 Task: Look for space in Boudouaou, Algeria from 12th  August, 2023 to 15th August, 2023 for 3 adults in price range Rs.12000 to Rs.16000. Place can be entire place with 2 bedrooms having 3 beds and 1 bathroom. Property type can be house, flat, hotel. Amenities needed are: washing machine. Booking option can be shelf check-in. Required host language is .
Action: Mouse moved to (504, 108)
Screenshot: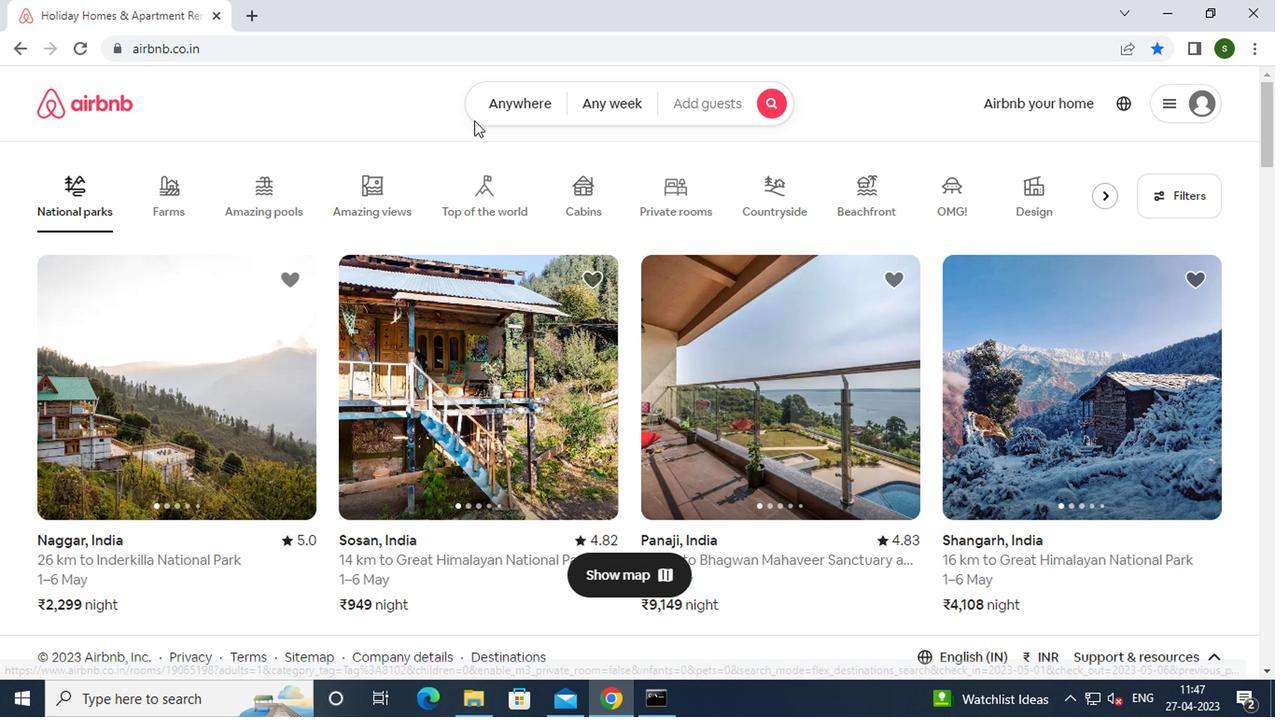 
Action: Mouse pressed left at (504, 108)
Screenshot: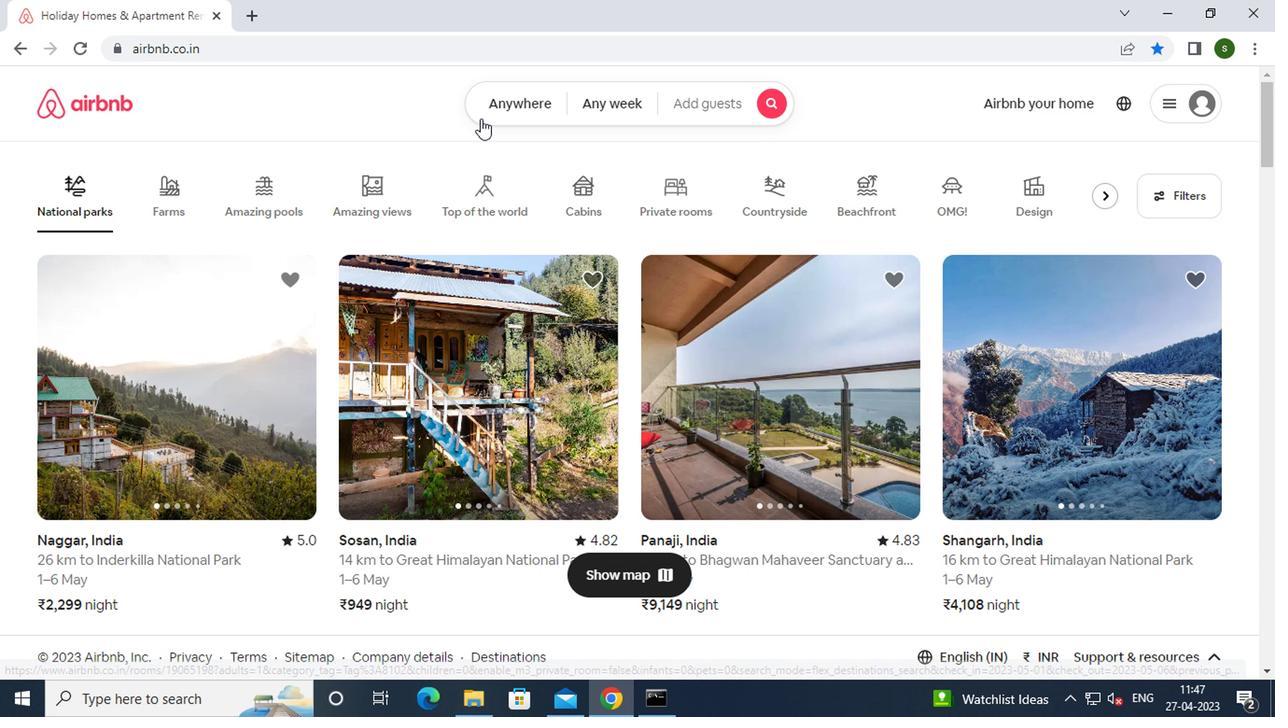 
Action: Mouse moved to (349, 182)
Screenshot: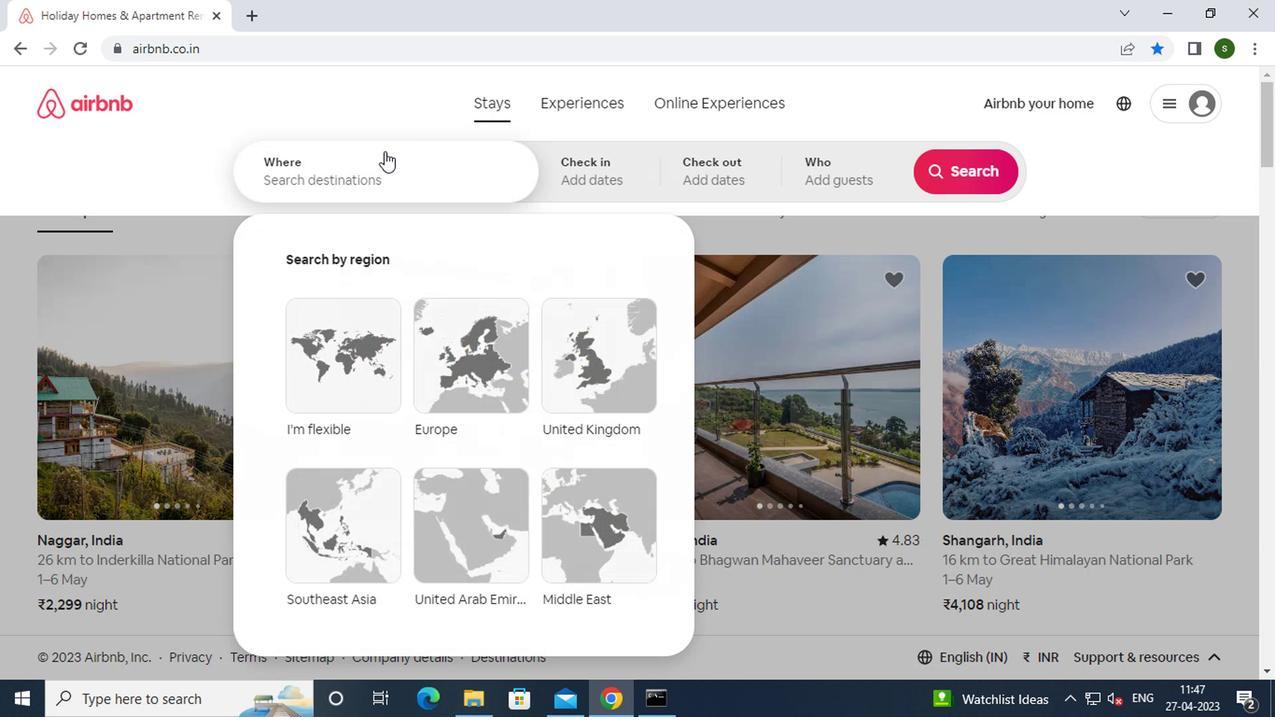 
Action: Mouse pressed left at (349, 182)
Screenshot: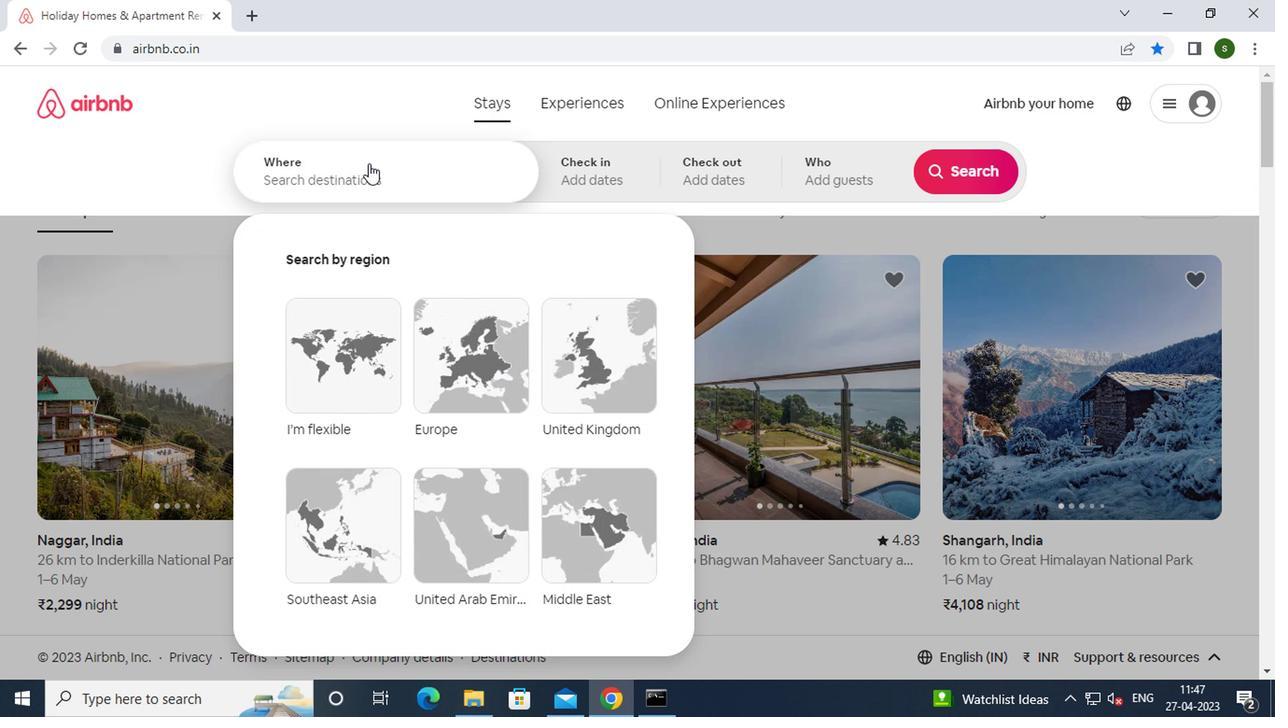 
Action: Key pressed b<Key.caps_lock>oudouaou,<Key.space><Key.caps_lock>a<Key.caps_lock>lgeria<Key.enter>
Screenshot: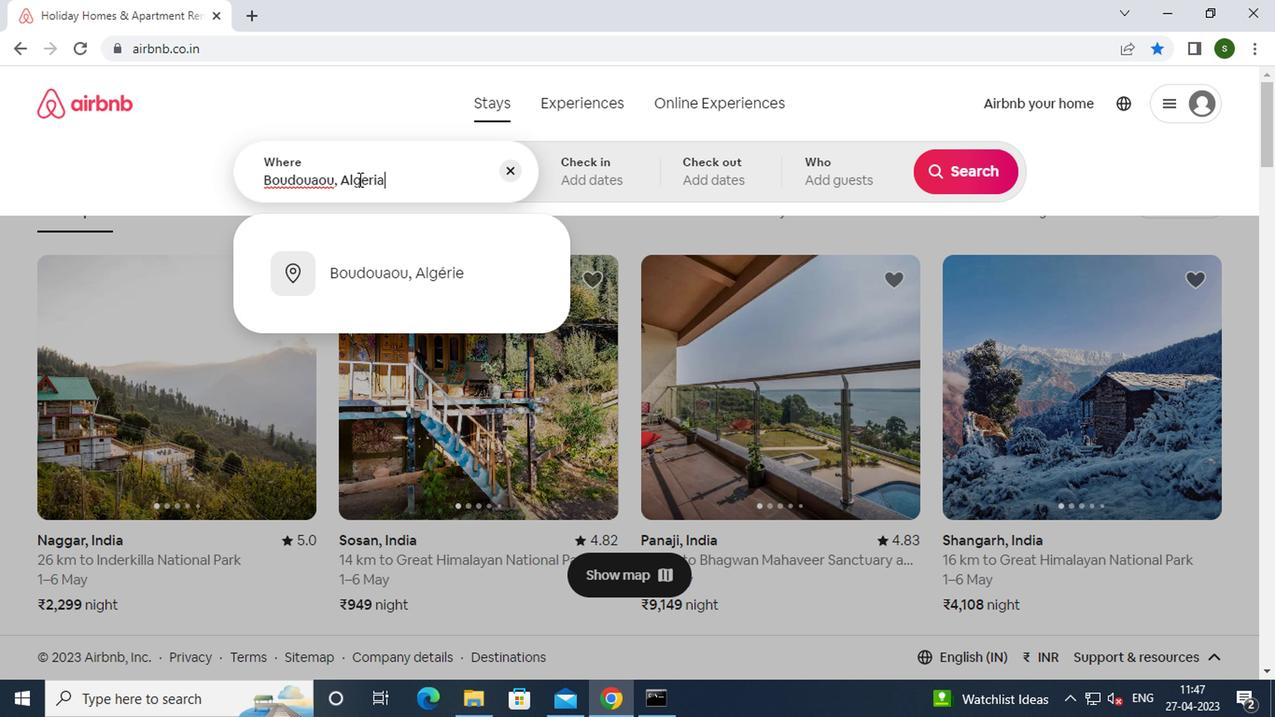 
Action: Mouse moved to (970, 331)
Screenshot: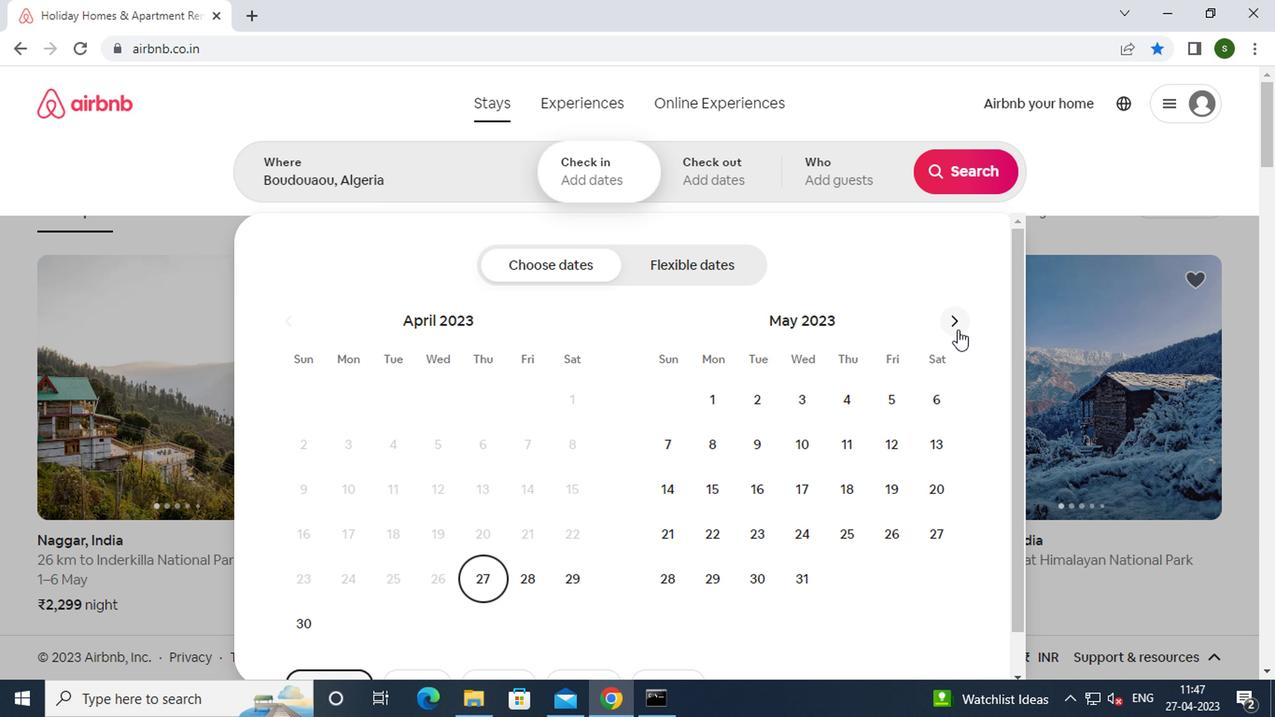 
Action: Mouse pressed left at (970, 331)
Screenshot: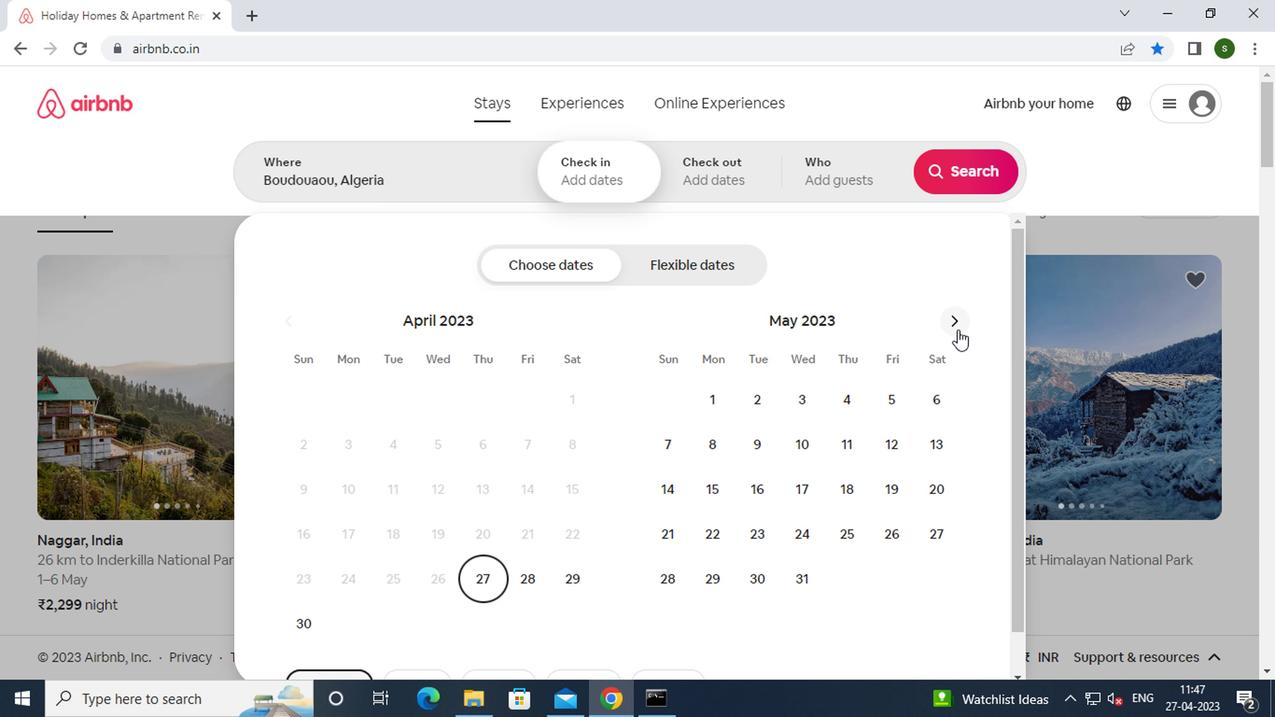 
Action: Mouse pressed left at (970, 331)
Screenshot: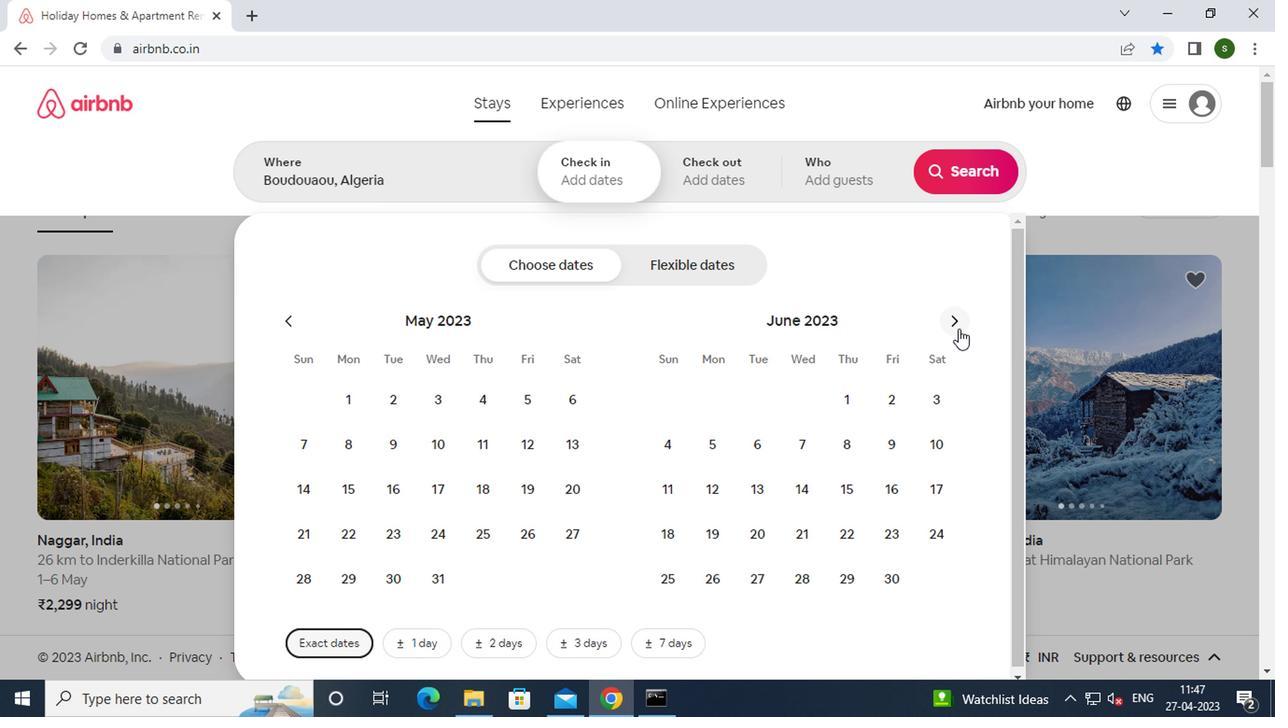 
Action: Mouse pressed left at (970, 331)
Screenshot: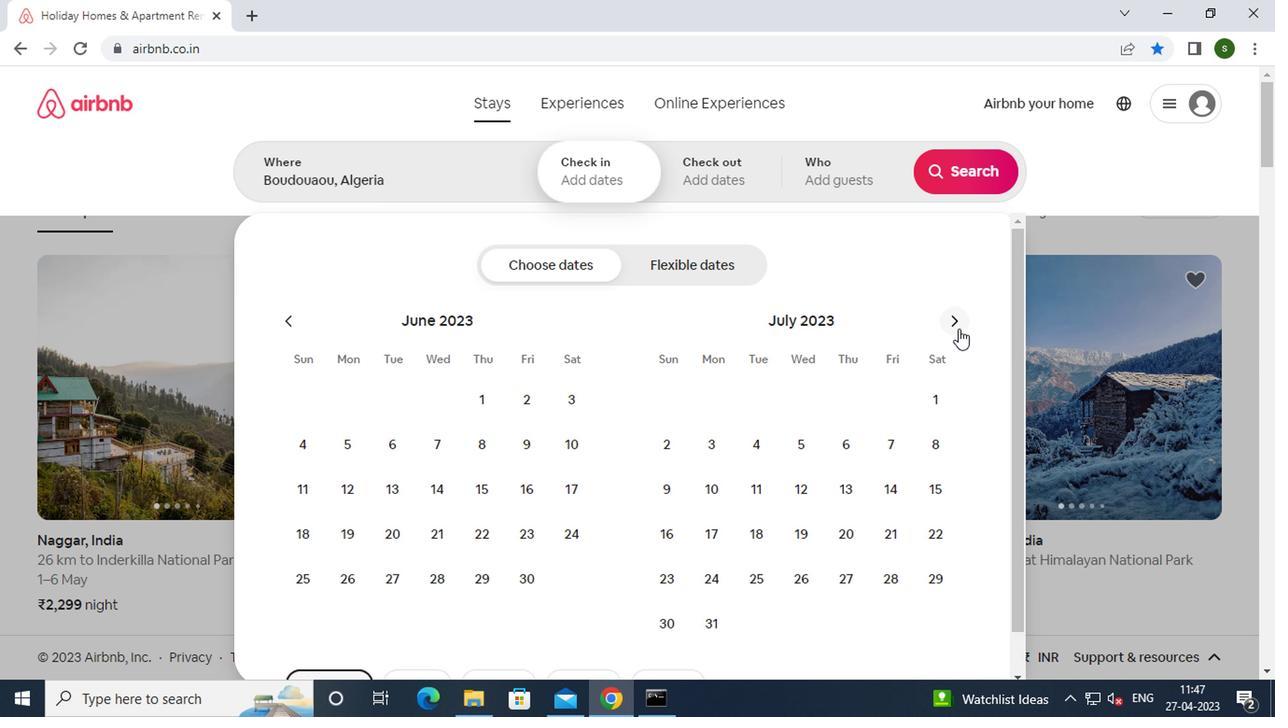 
Action: Mouse moved to (944, 445)
Screenshot: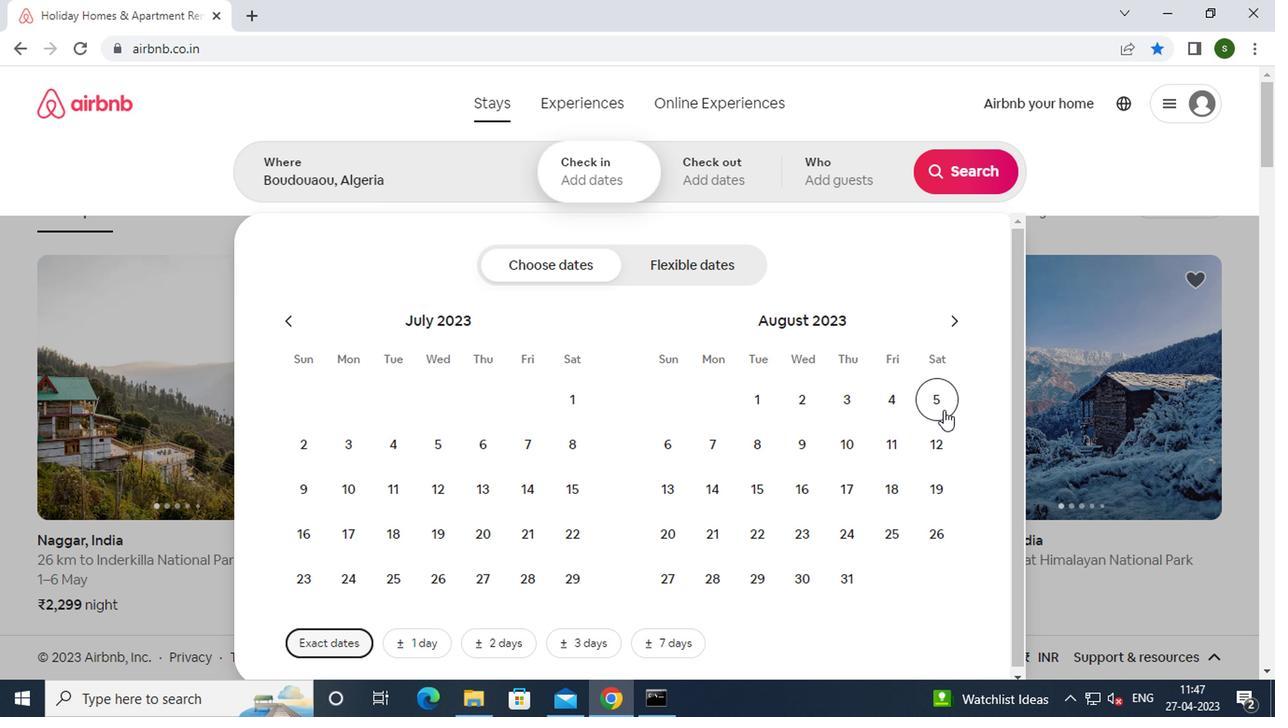 
Action: Mouse pressed left at (944, 445)
Screenshot: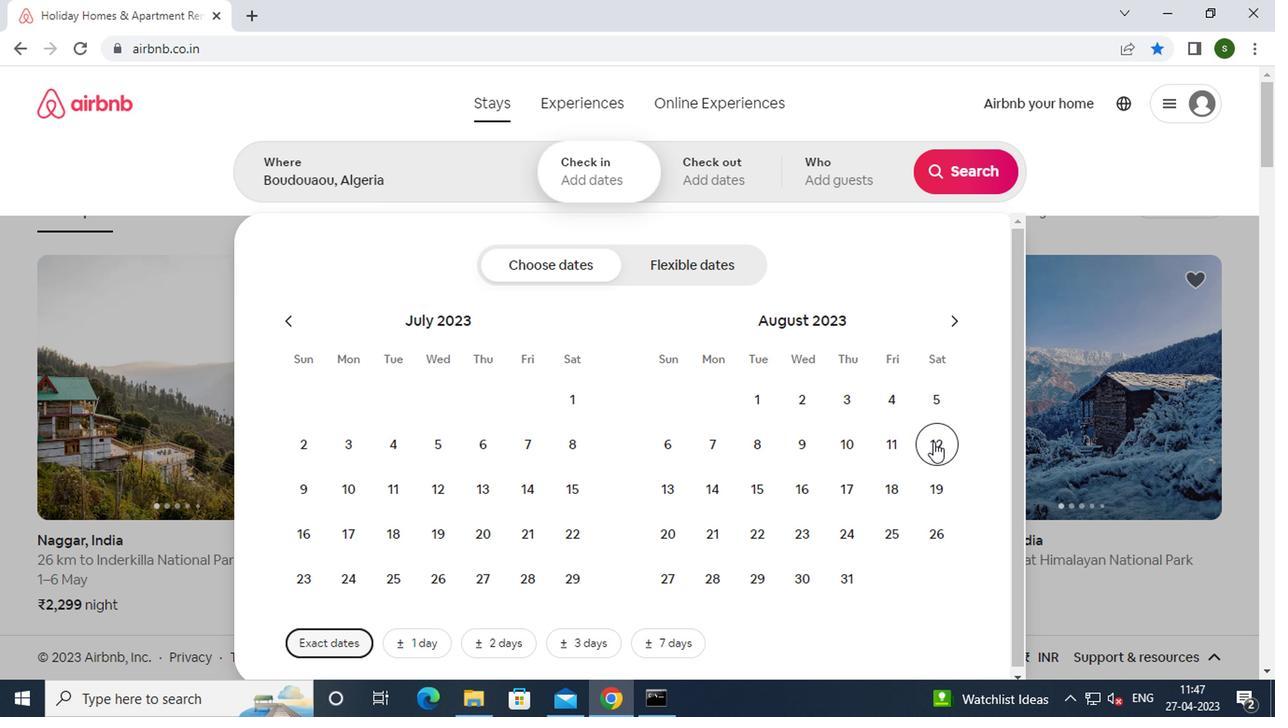 
Action: Mouse moved to (773, 490)
Screenshot: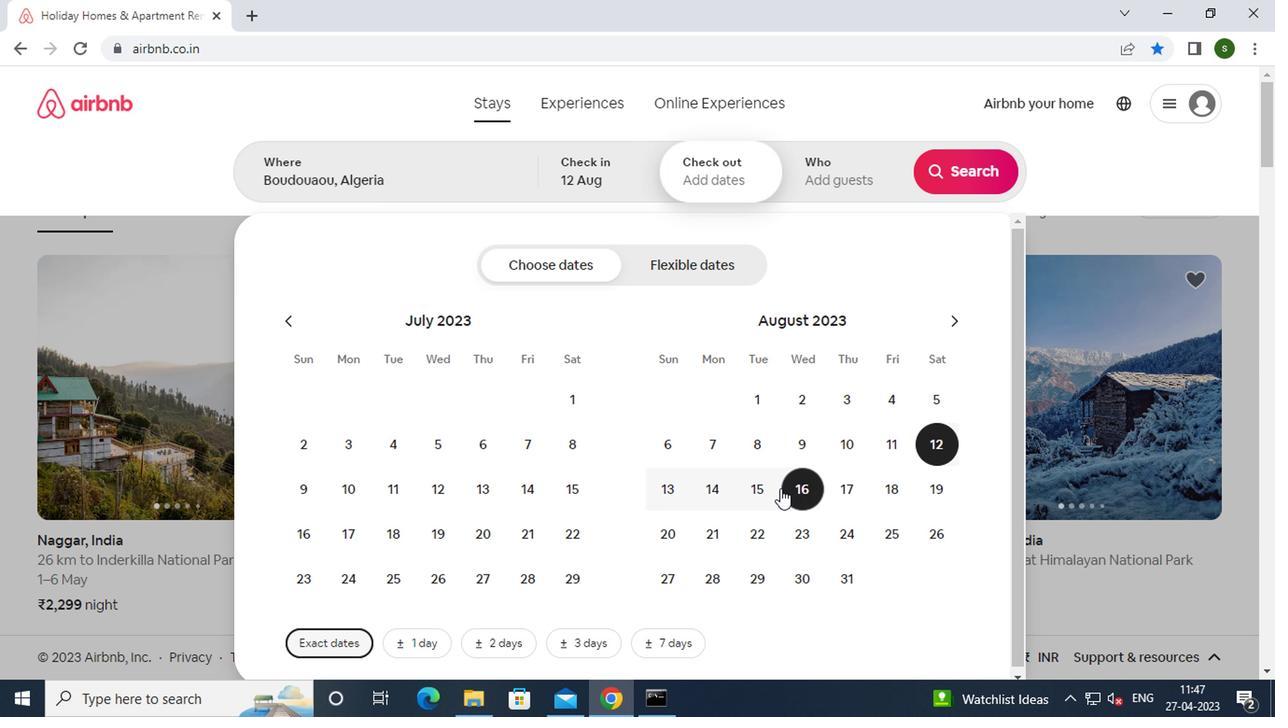 
Action: Mouse pressed left at (773, 490)
Screenshot: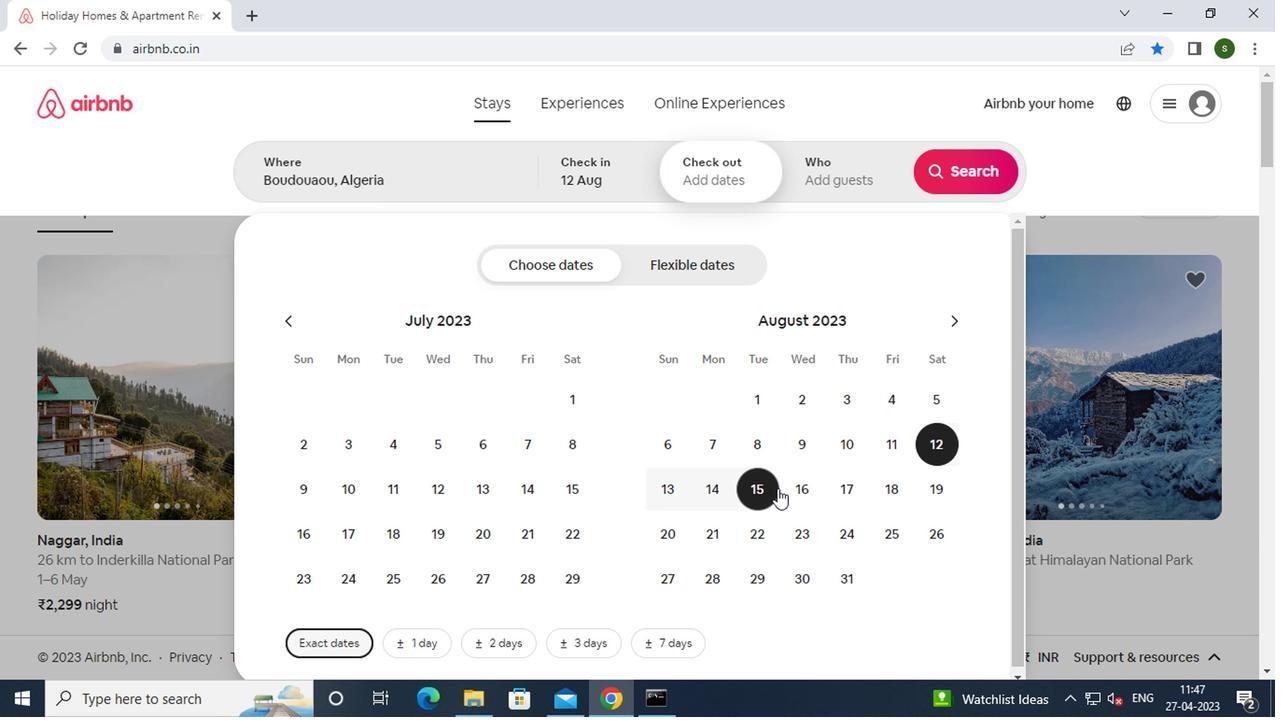 
Action: Mouse moved to (852, 177)
Screenshot: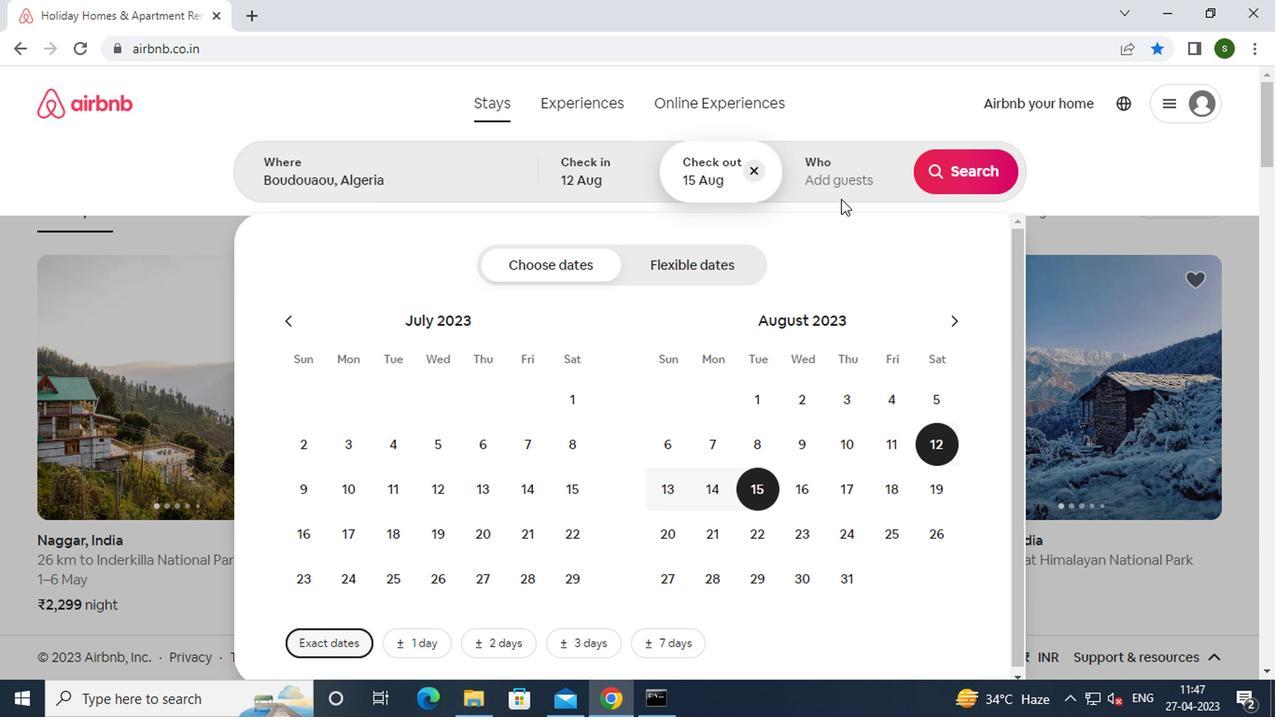 
Action: Mouse pressed left at (852, 177)
Screenshot: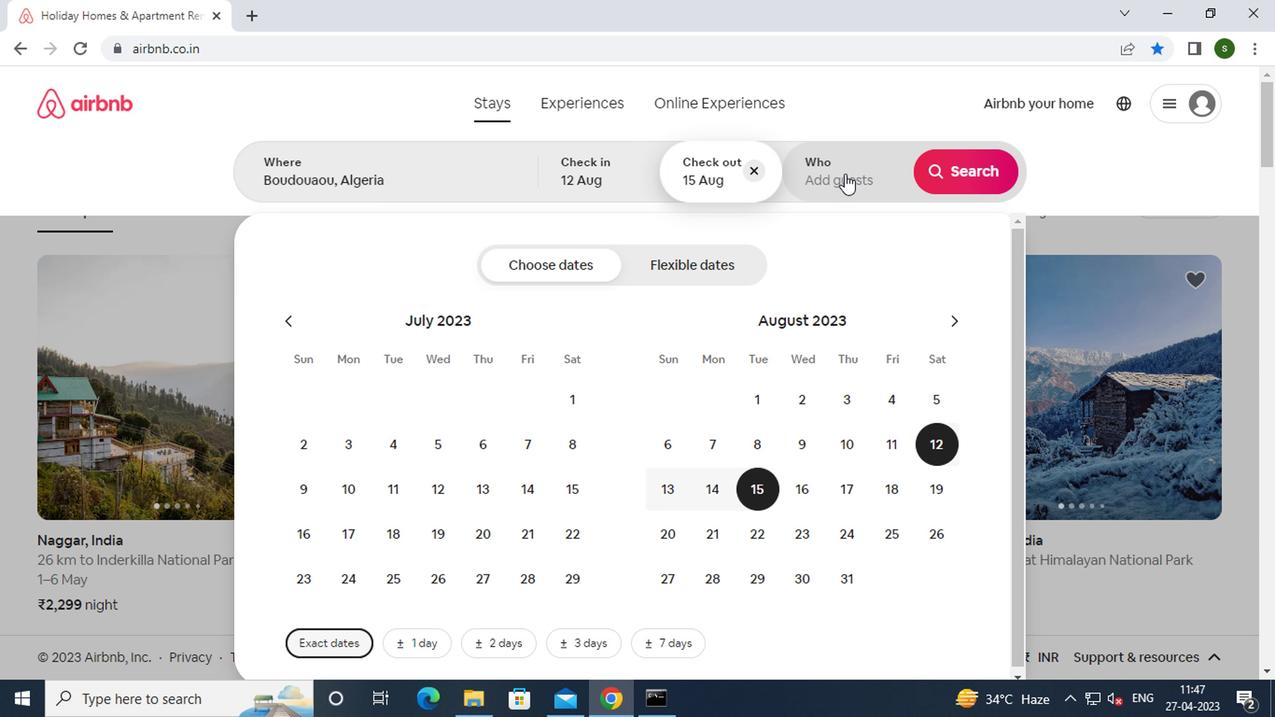 
Action: Mouse moved to (974, 272)
Screenshot: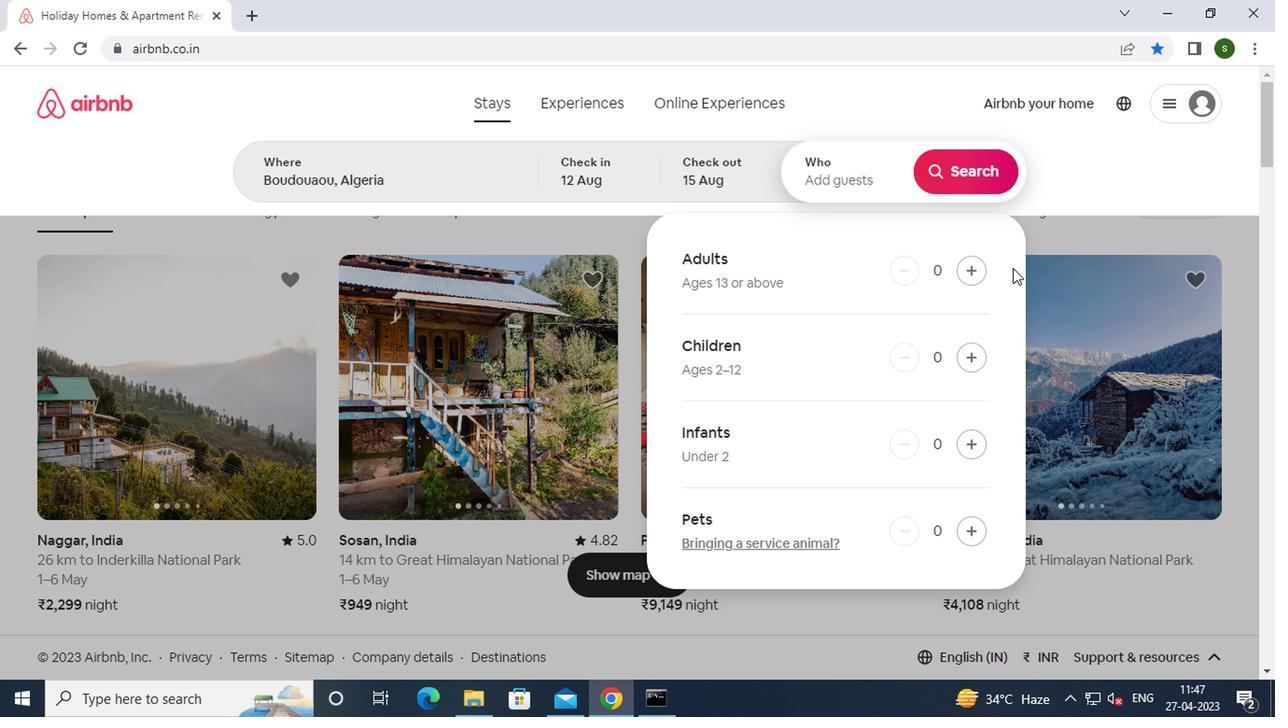 
Action: Mouse pressed left at (974, 272)
Screenshot: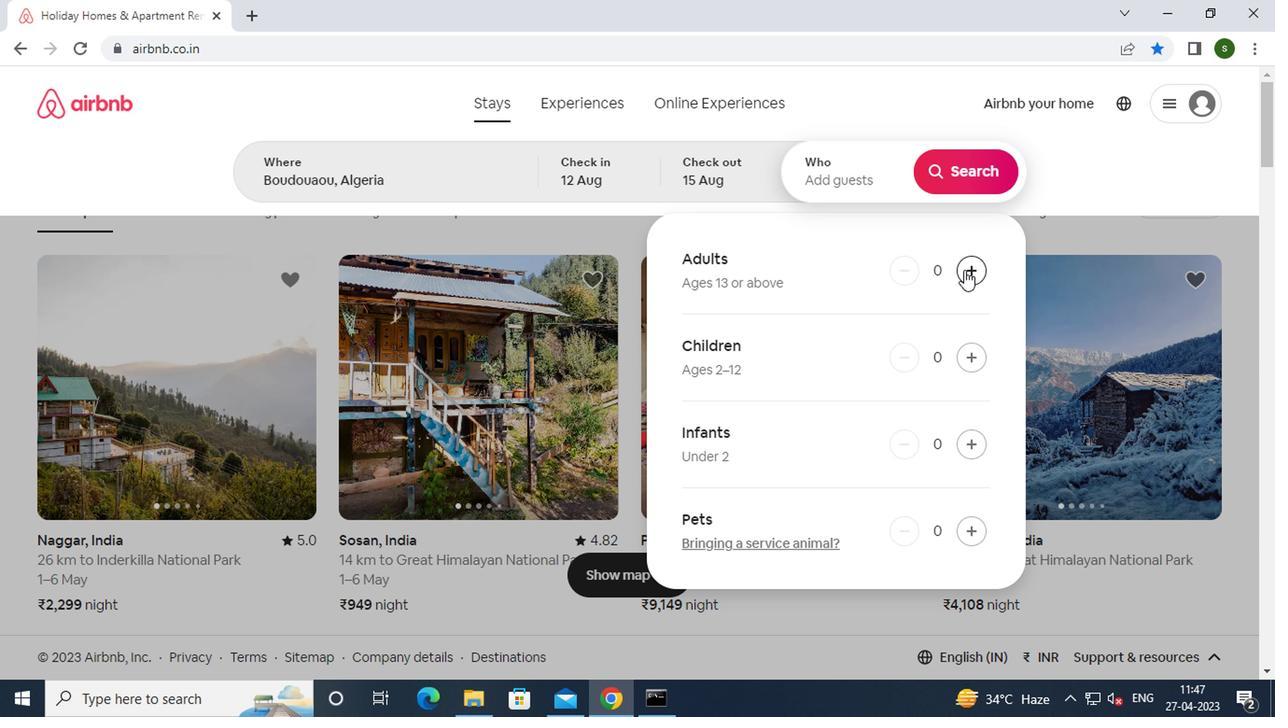 
Action: Mouse pressed left at (974, 272)
Screenshot: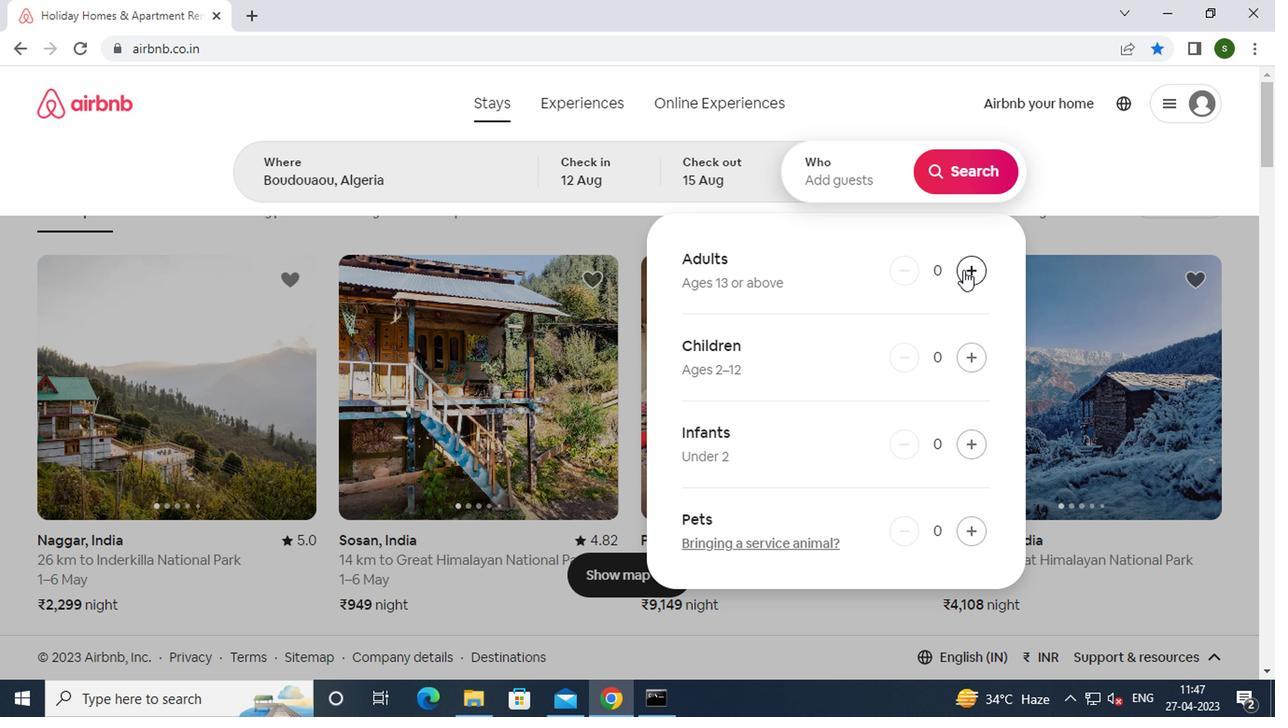 
Action: Mouse pressed left at (974, 272)
Screenshot: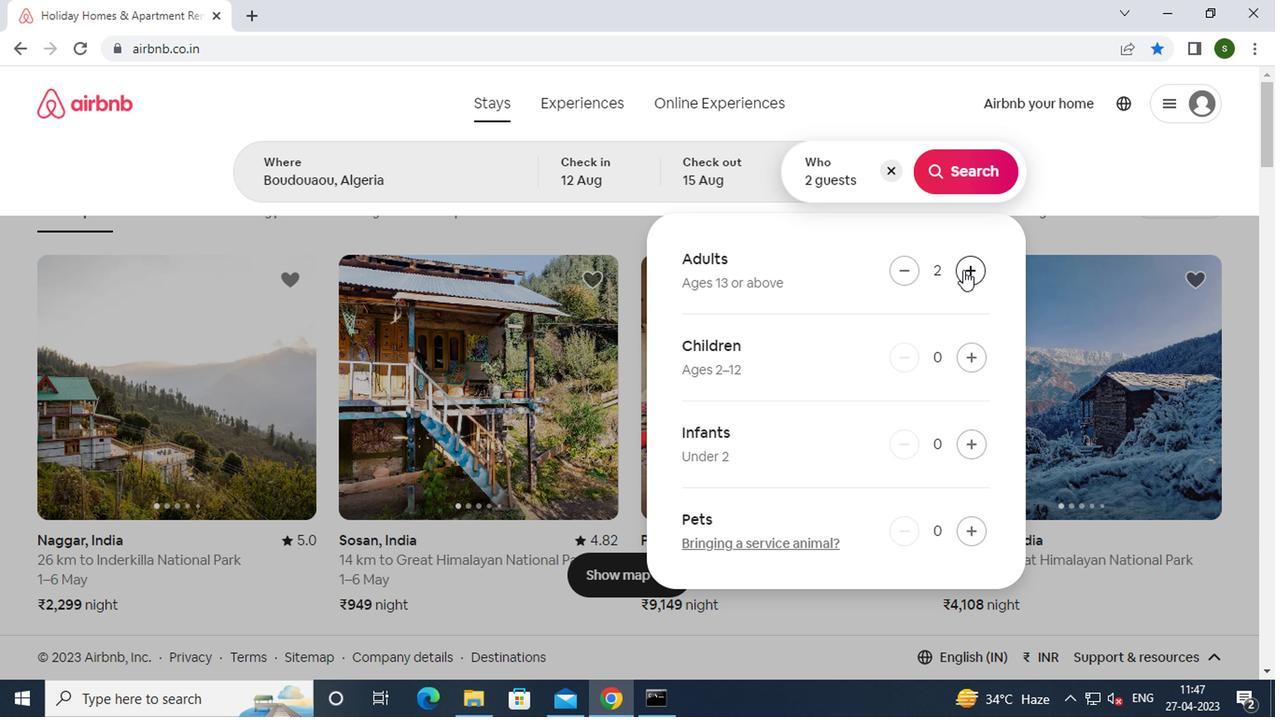 
Action: Mouse moved to (976, 182)
Screenshot: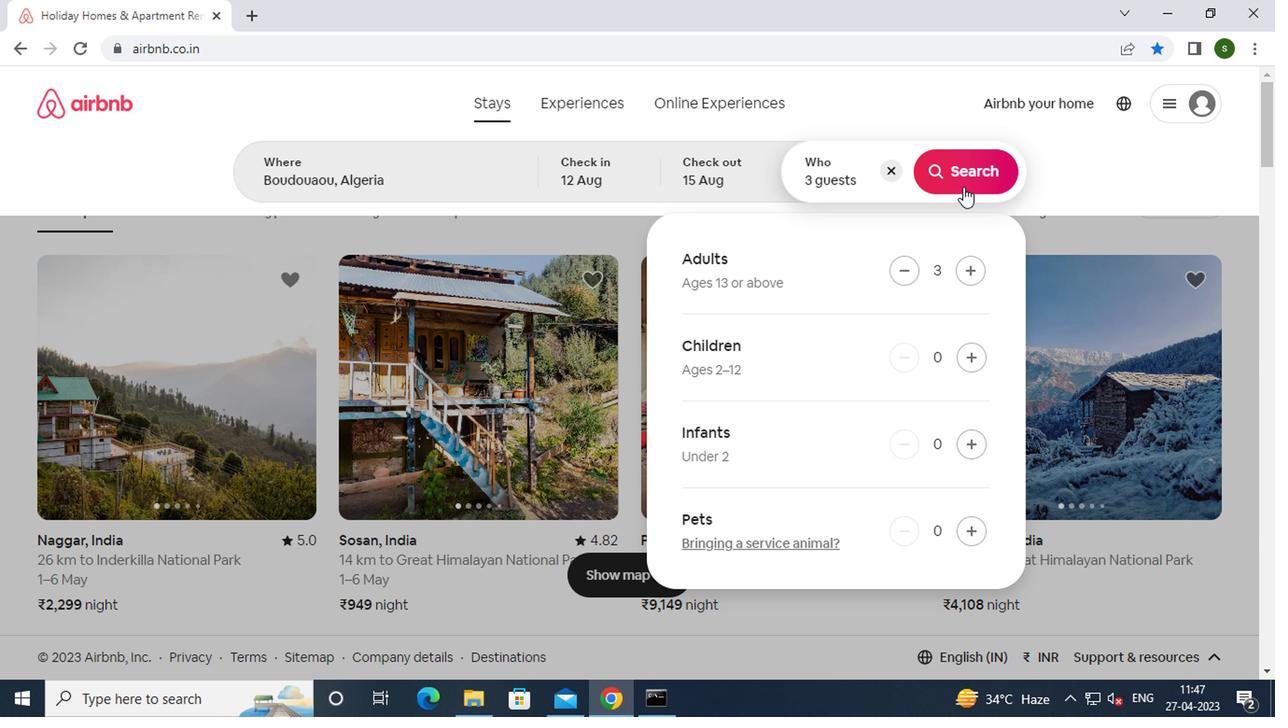 
Action: Mouse pressed left at (976, 182)
Screenshot: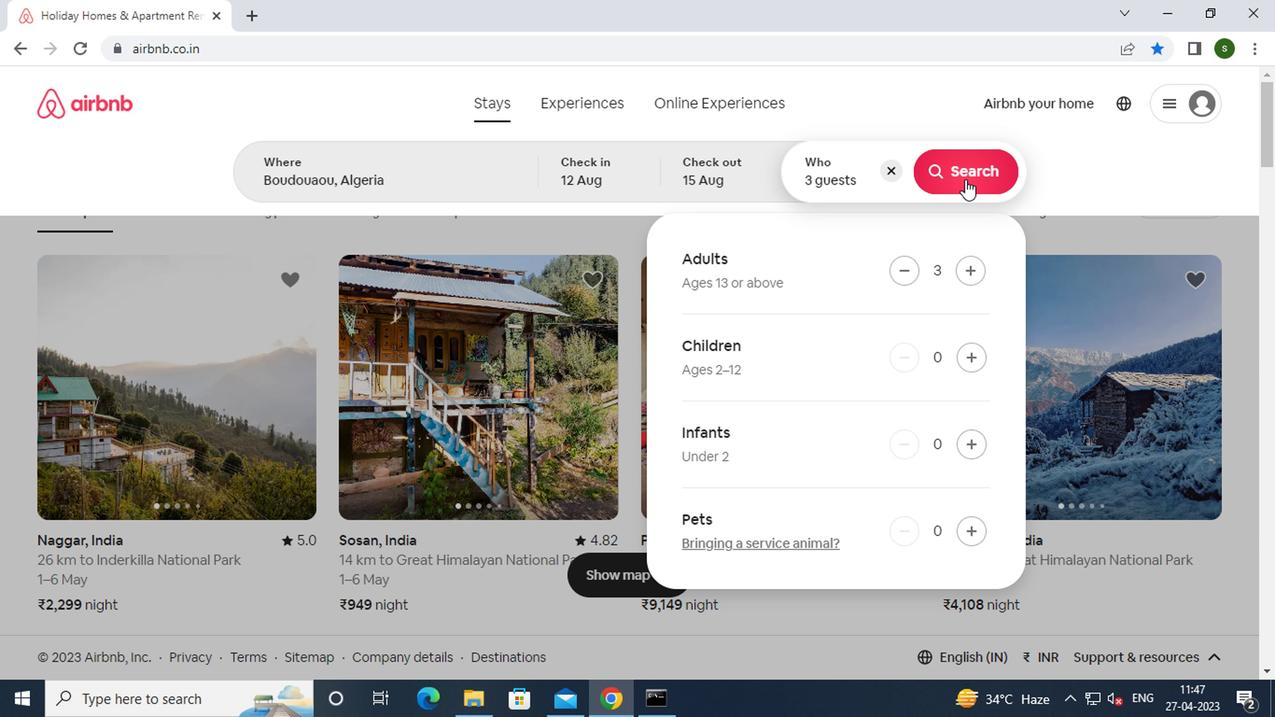 
Action: Mouse moved to (1208, 175)
Screenshot: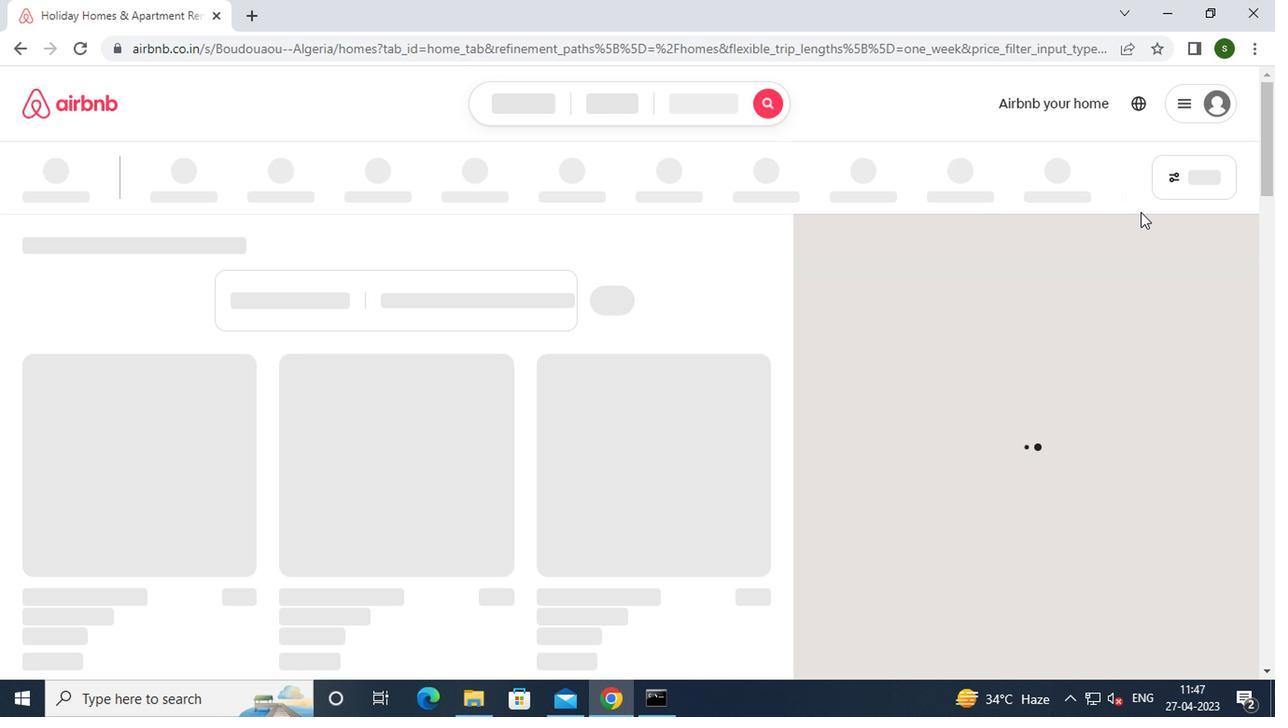 
Action: Mouse pressed left at (1208, 175)
Screenshot: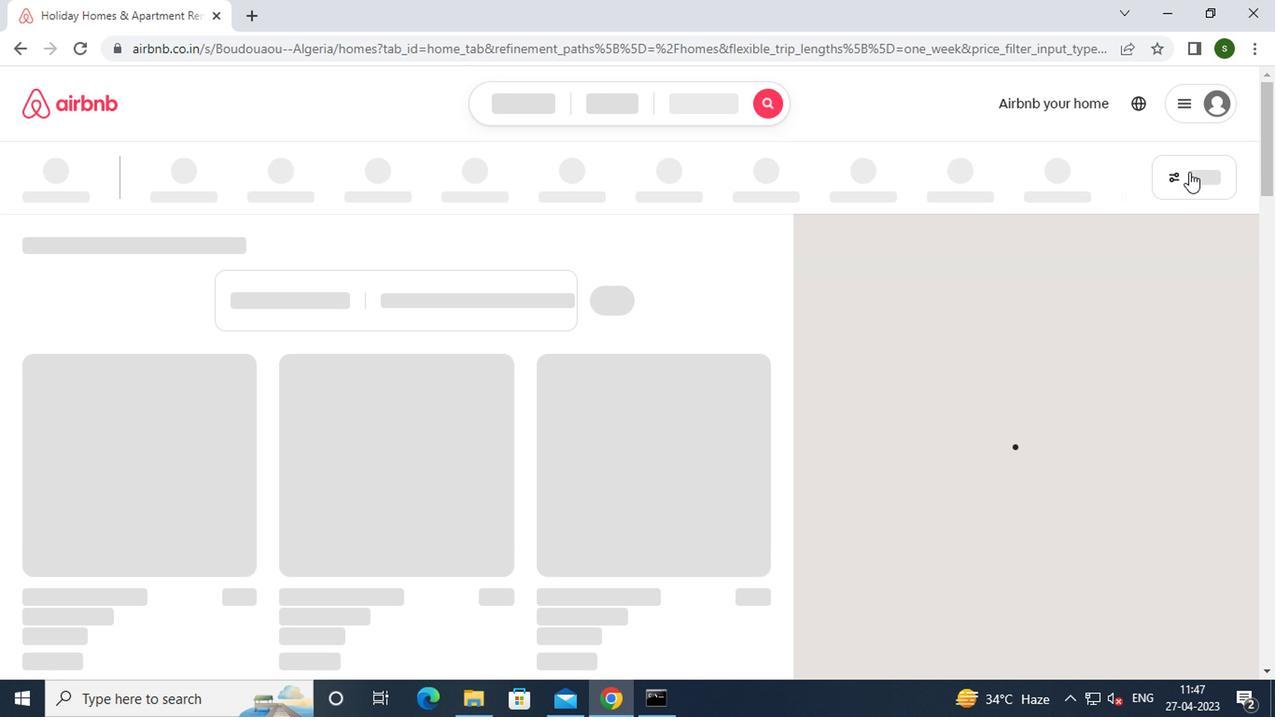 
Action: Mouse moved to (525, 412)
Screenshot: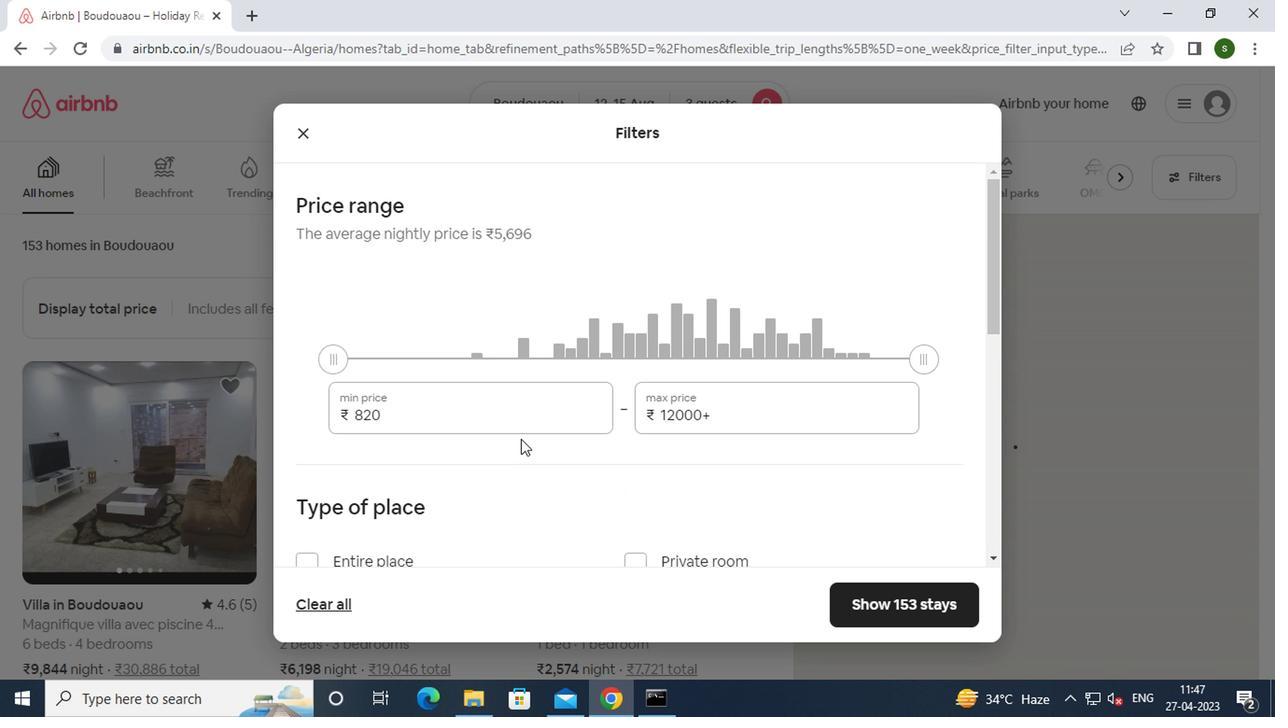 
Action: Mouse pressed left at (525, 412)
Screenshot: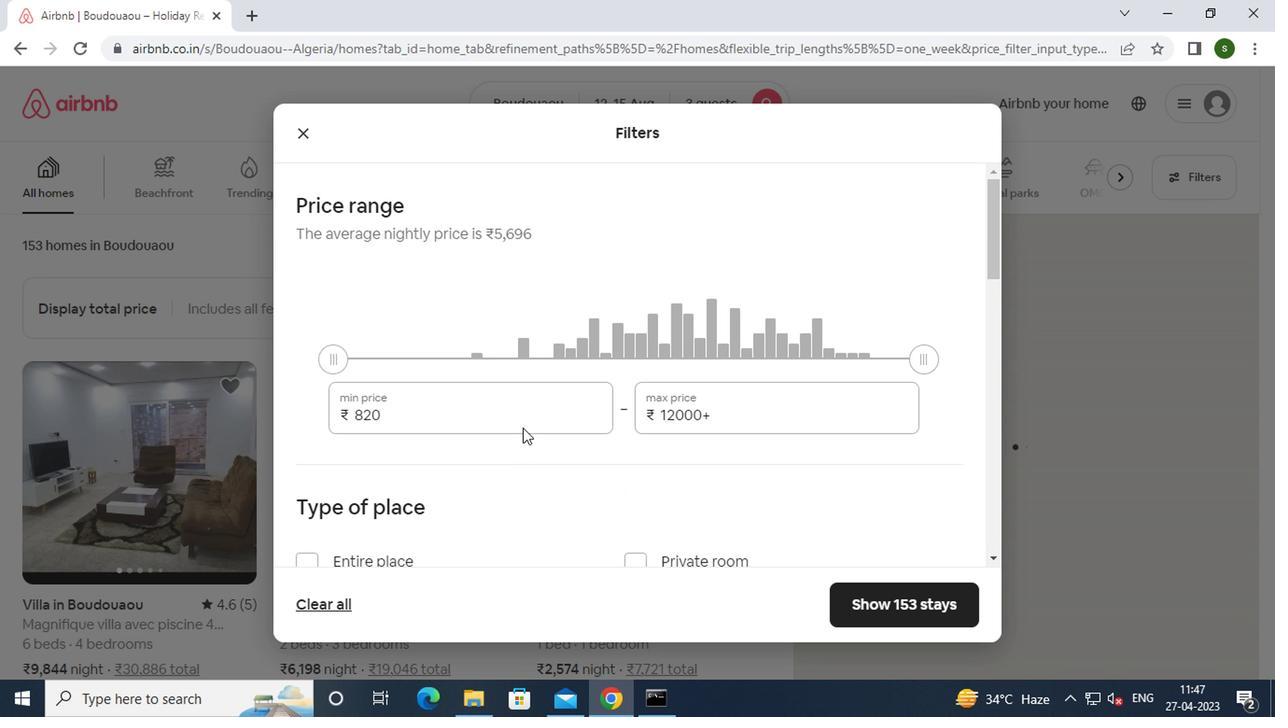 
Action: Key pressed <Key.backspace><Key.backspace><Key.backspace><Key.backspace><Key.backspace><Key.backspace><Key.backspace><Key.backspace>12000
Screenshot: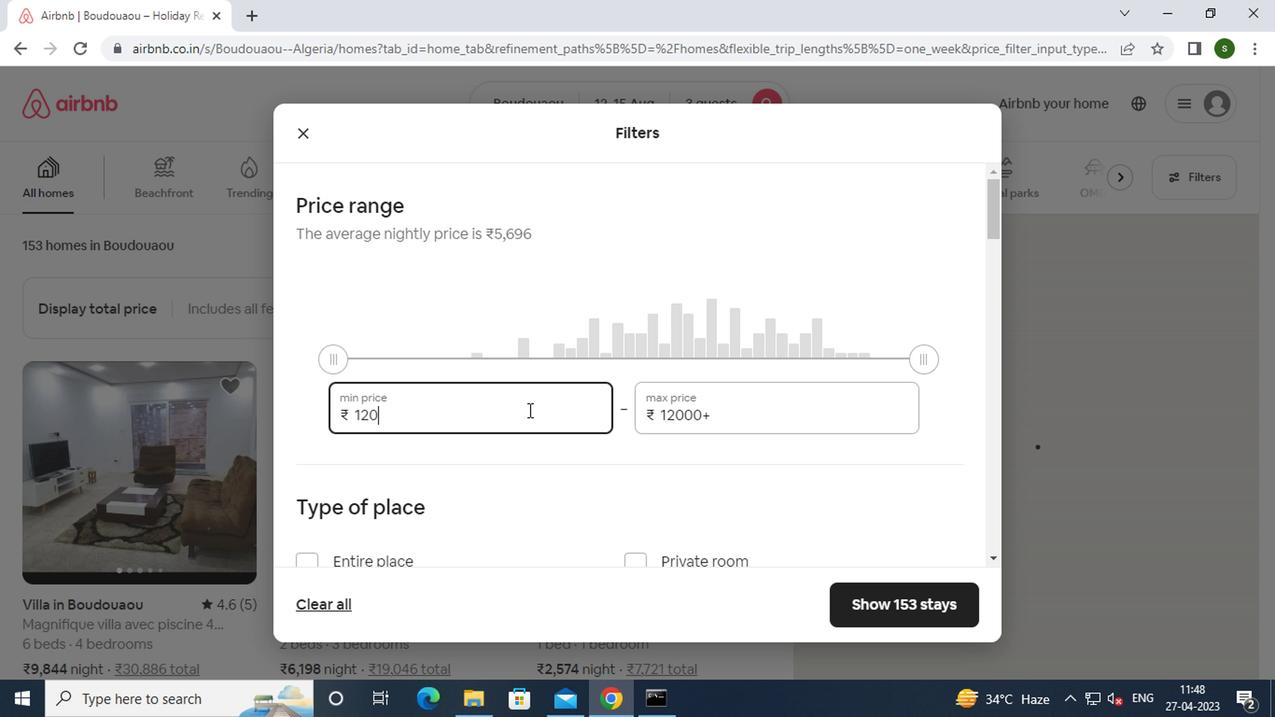 
Action: Mouse moved to (733, 419)
Screenshot: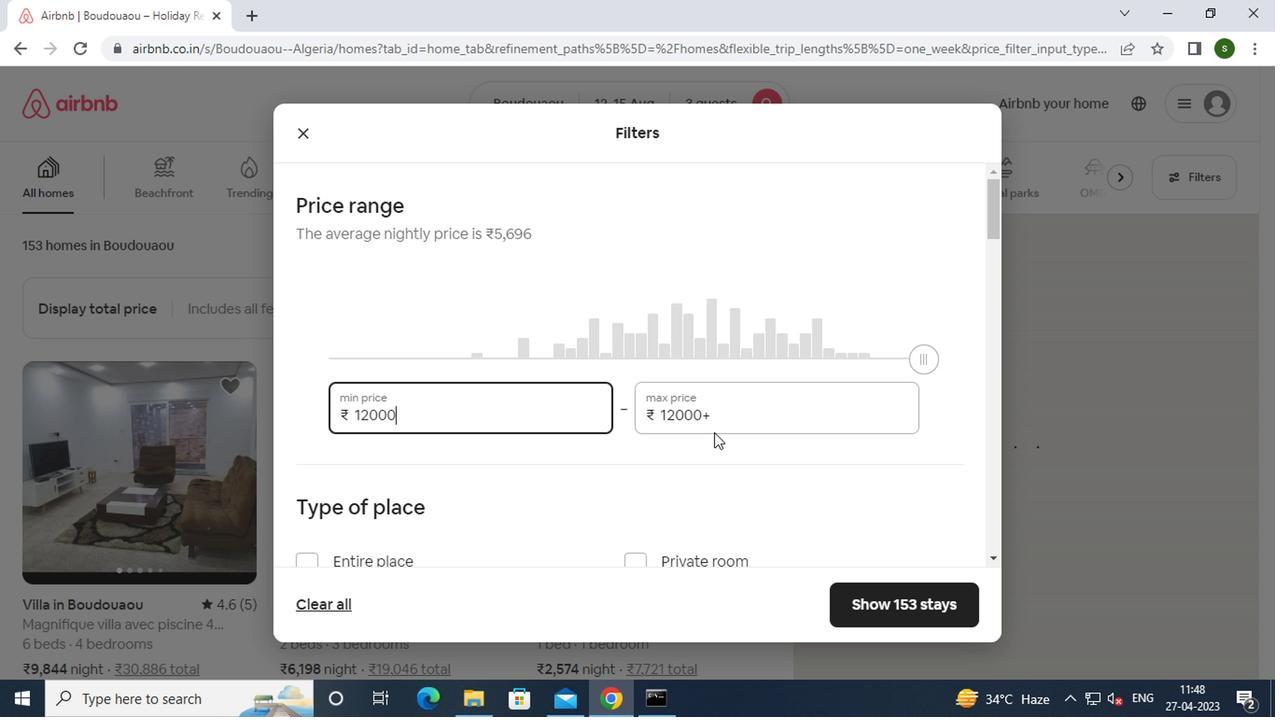 
Action: Mouse pressed left at (733, 419)
Screenshot: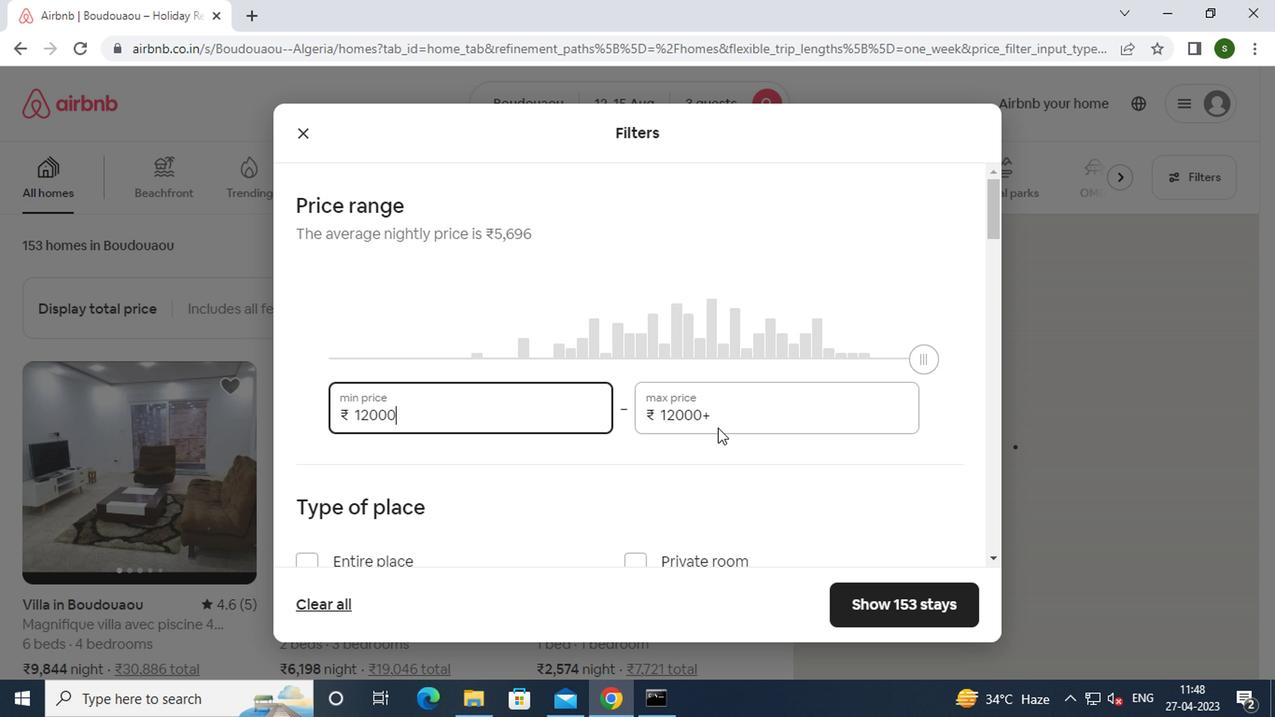 
Action: Key pressed <Key.backspace><Key.backspace><Key.backspace><Key.backspace><Key.backspace><Key.backspace><Key.backspace><Key.backspace><Key.backspace><Key.backspace><Key.backspace><Key.backspace>16000
Screenshot: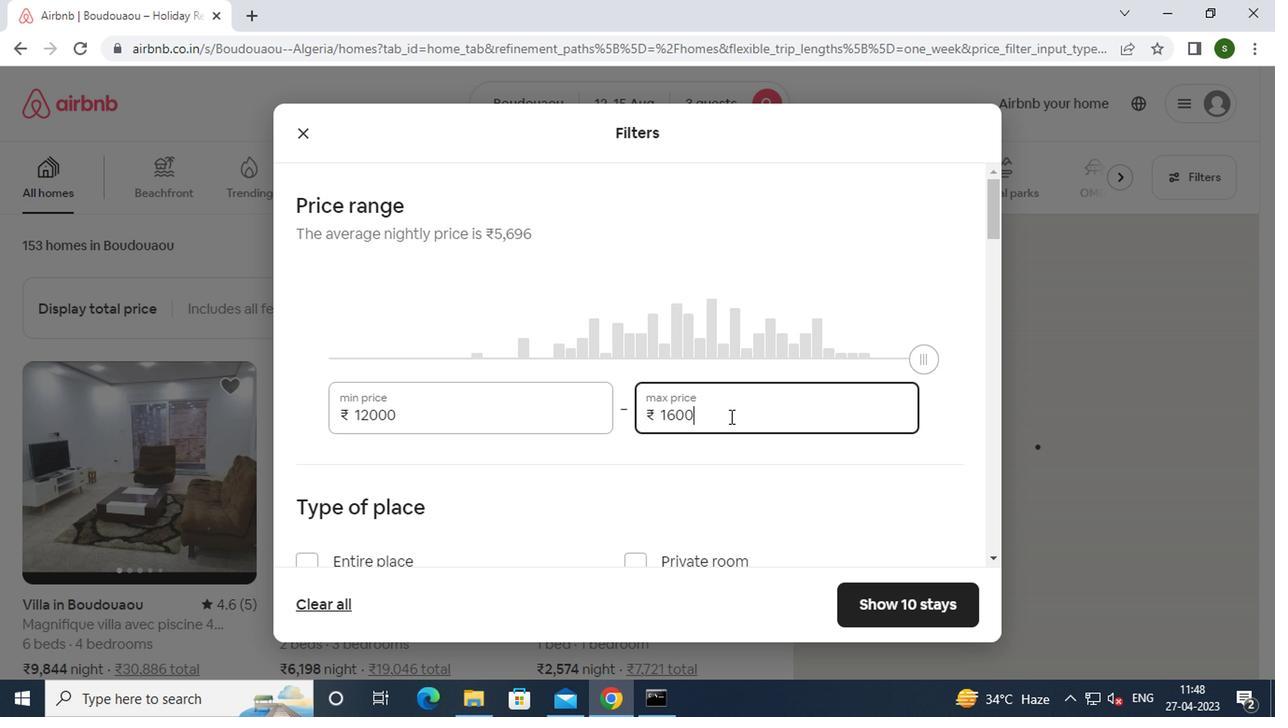 
Action: Mouse moved to (509, 424)
Screenshot: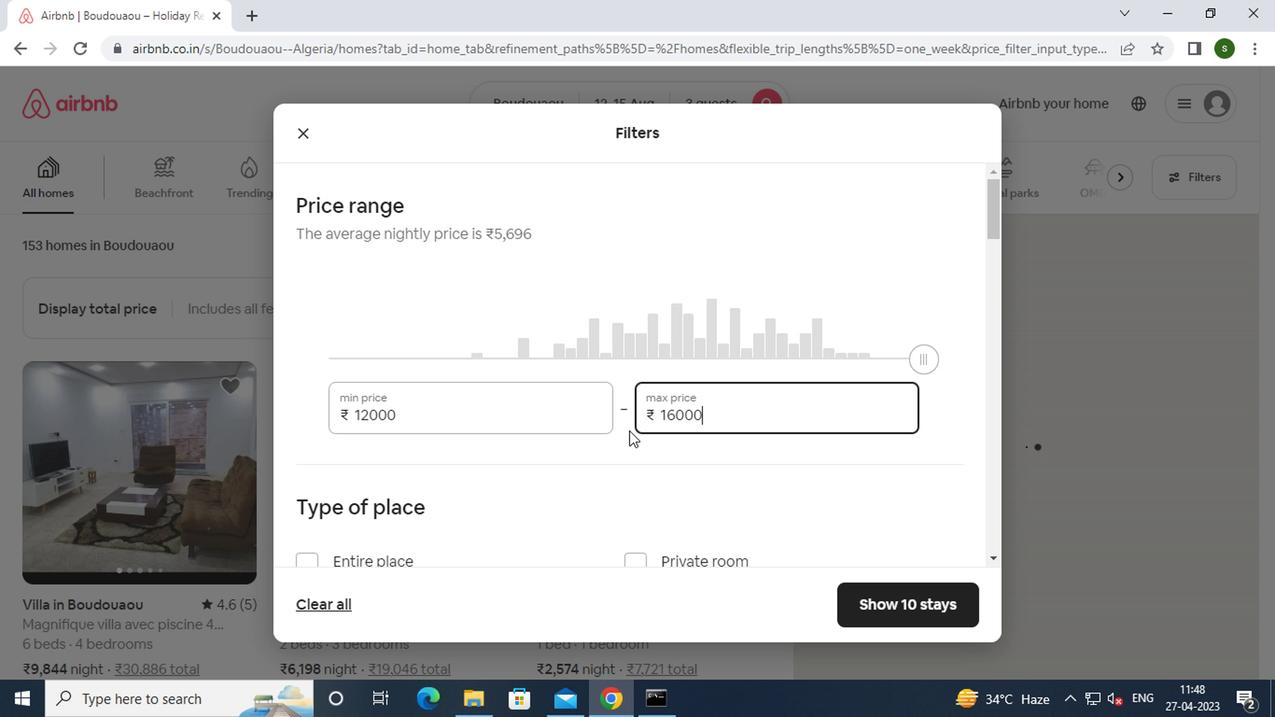 
Action: Mouse scrolled (509, 423) with delta (0, 0)
Screenshot: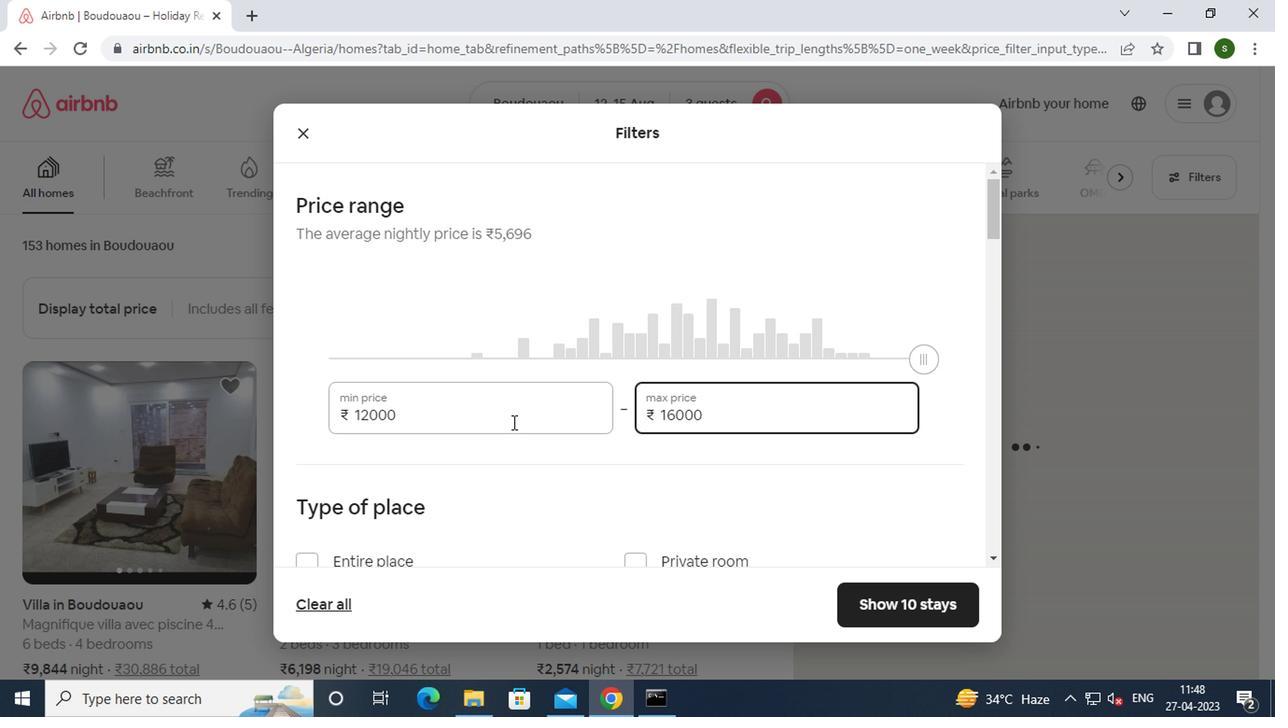 
Action: Mouse scrolled (509, 423) with delta (0, 0)
Screenshot: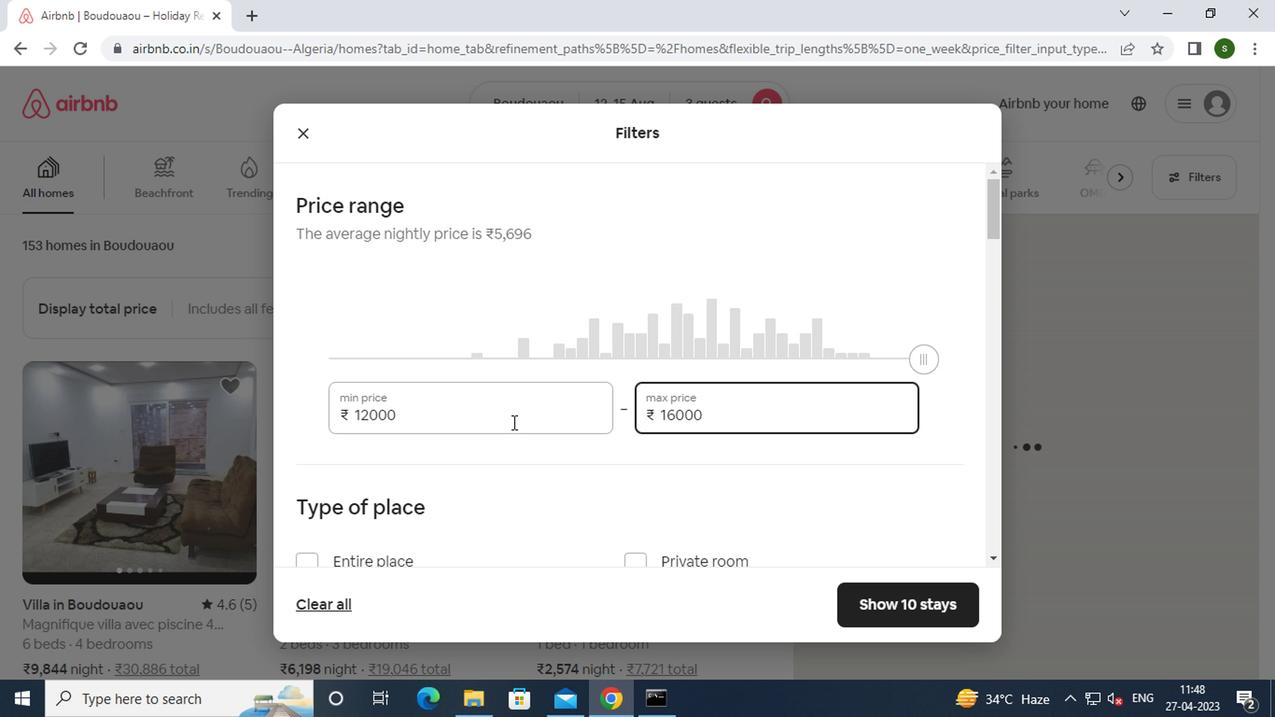 
Action: Mouse moved to (415, 399)
Screenshot: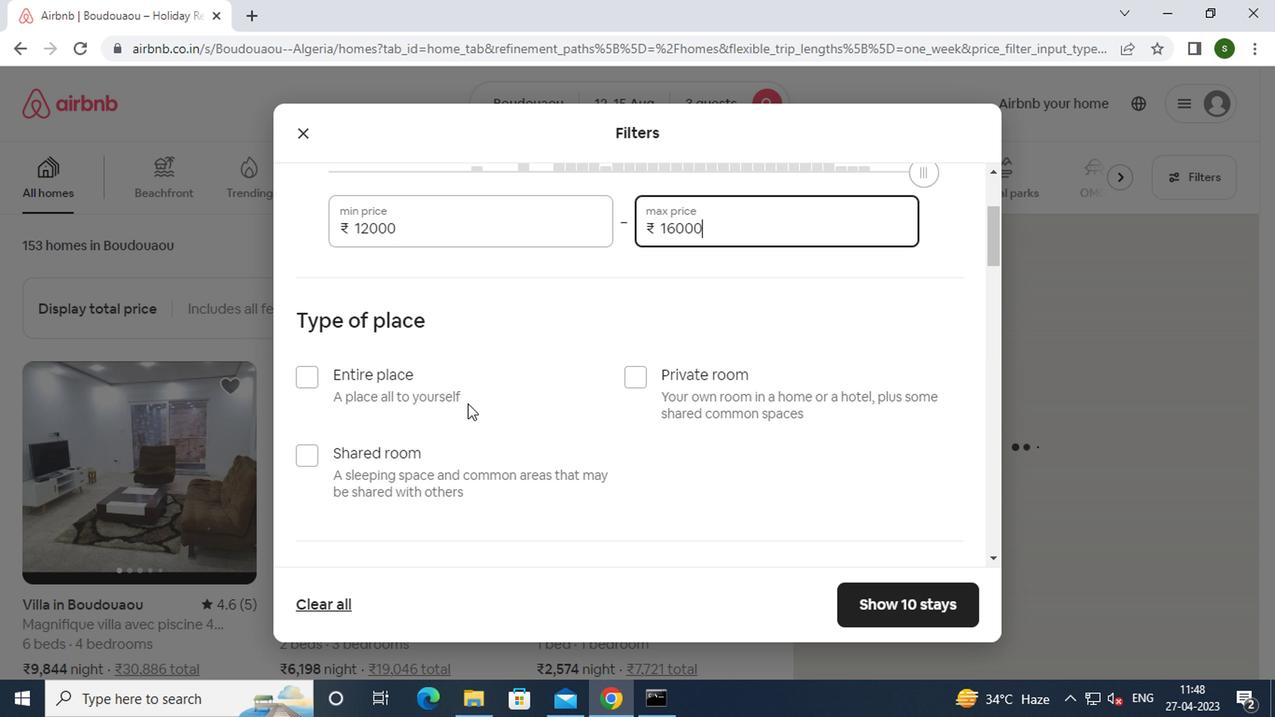 
Action: Mouse pressed left at (415, 399)
Screenshot: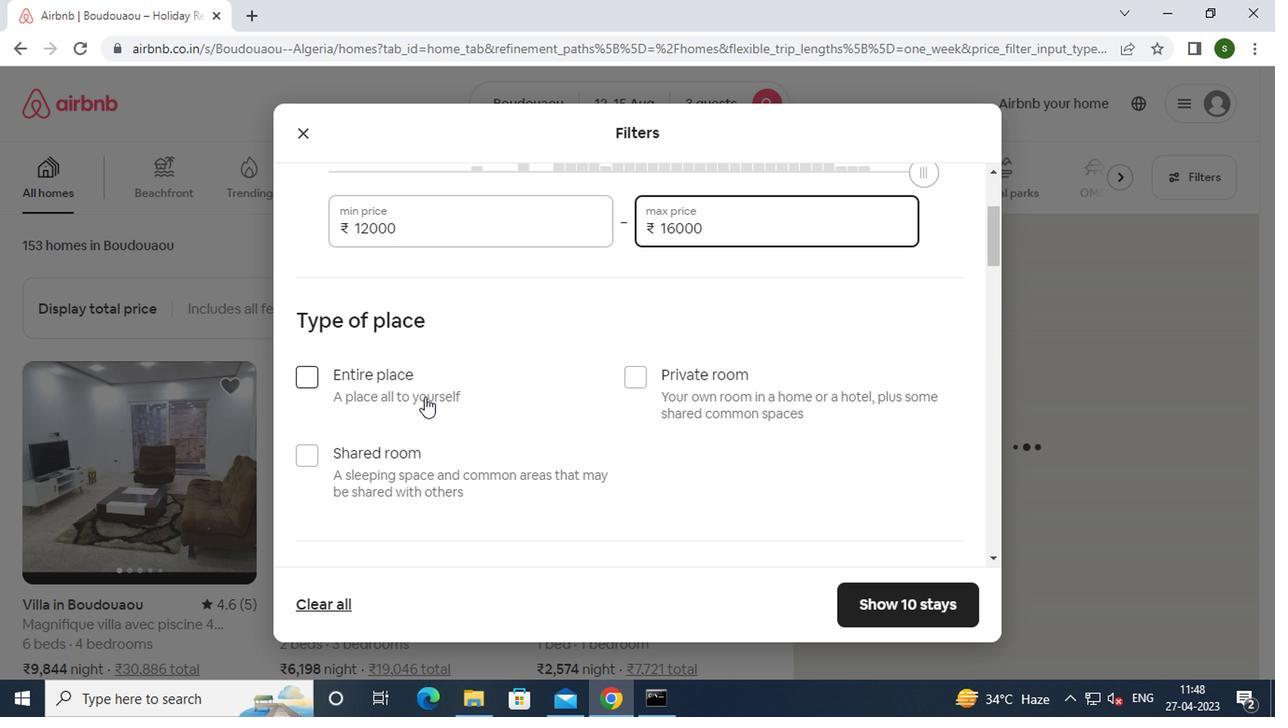 
Action: Mouse moved to (502, 366)
Screenshot: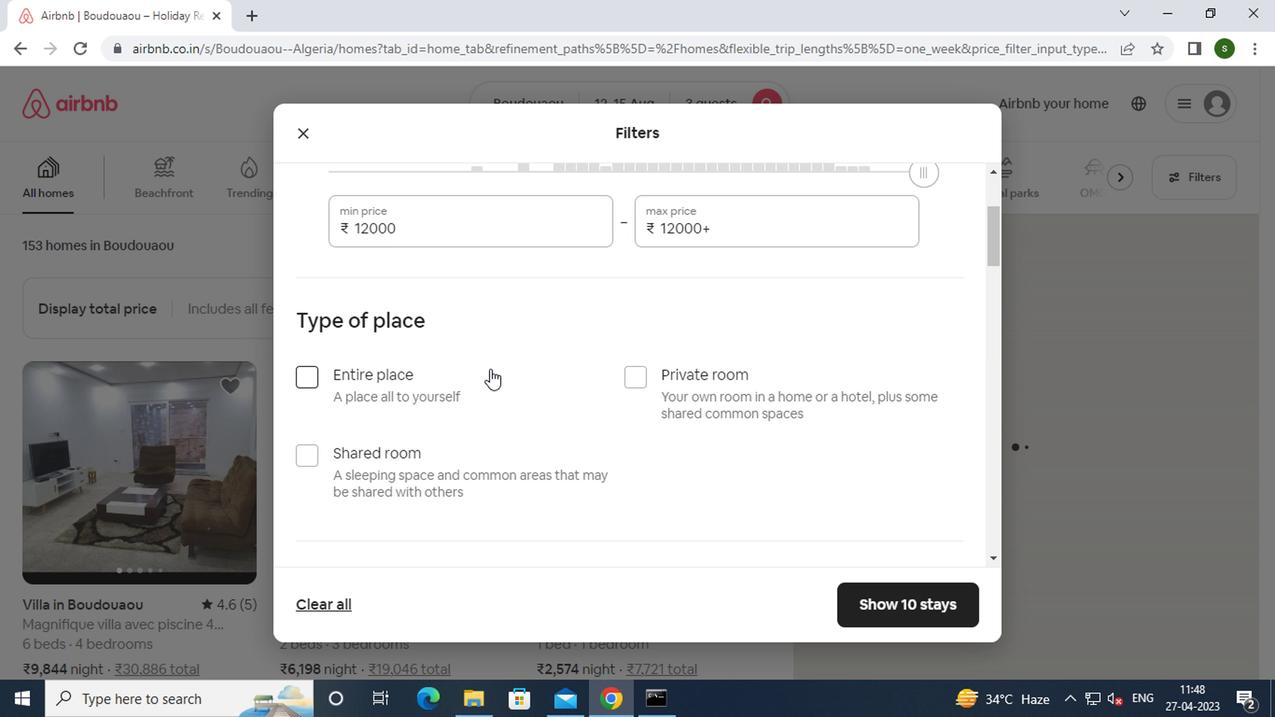 
Action: Mouse scrolled (502, 365) with delta (0, 0)
Screenshot: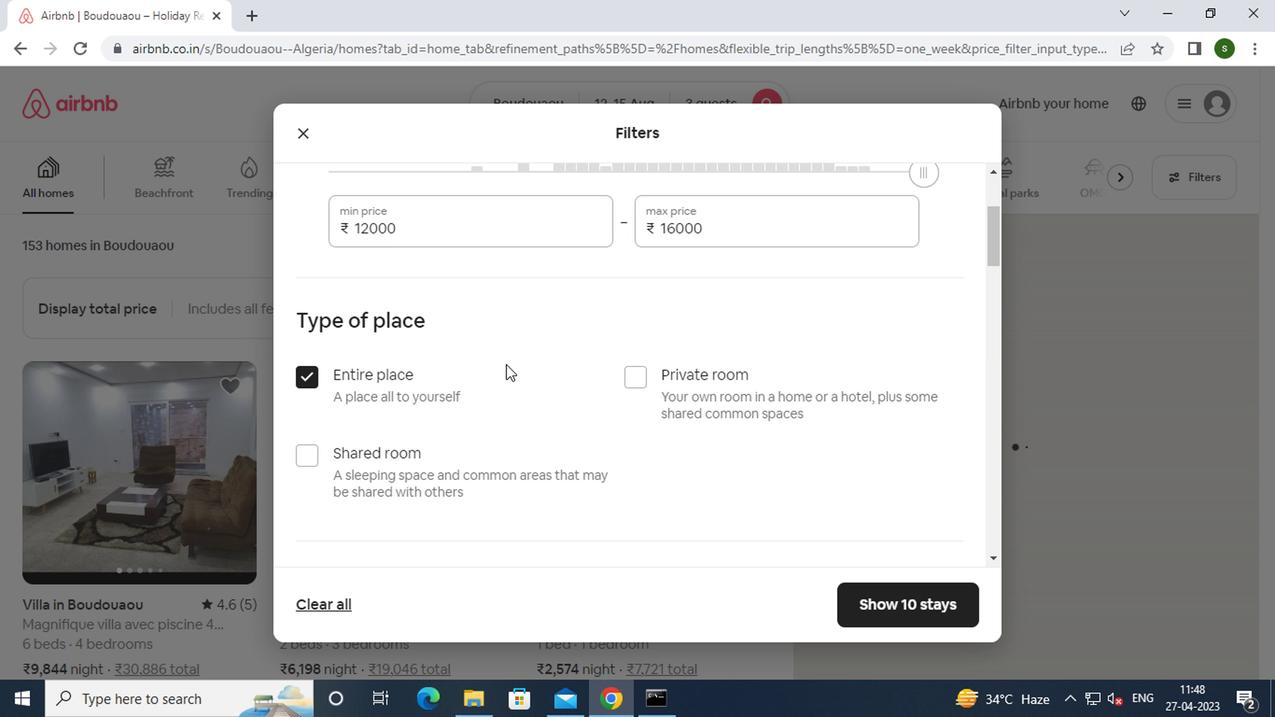 
Action: Mouse scrolled (502, 365) with delta (0, 0)
Screenshot: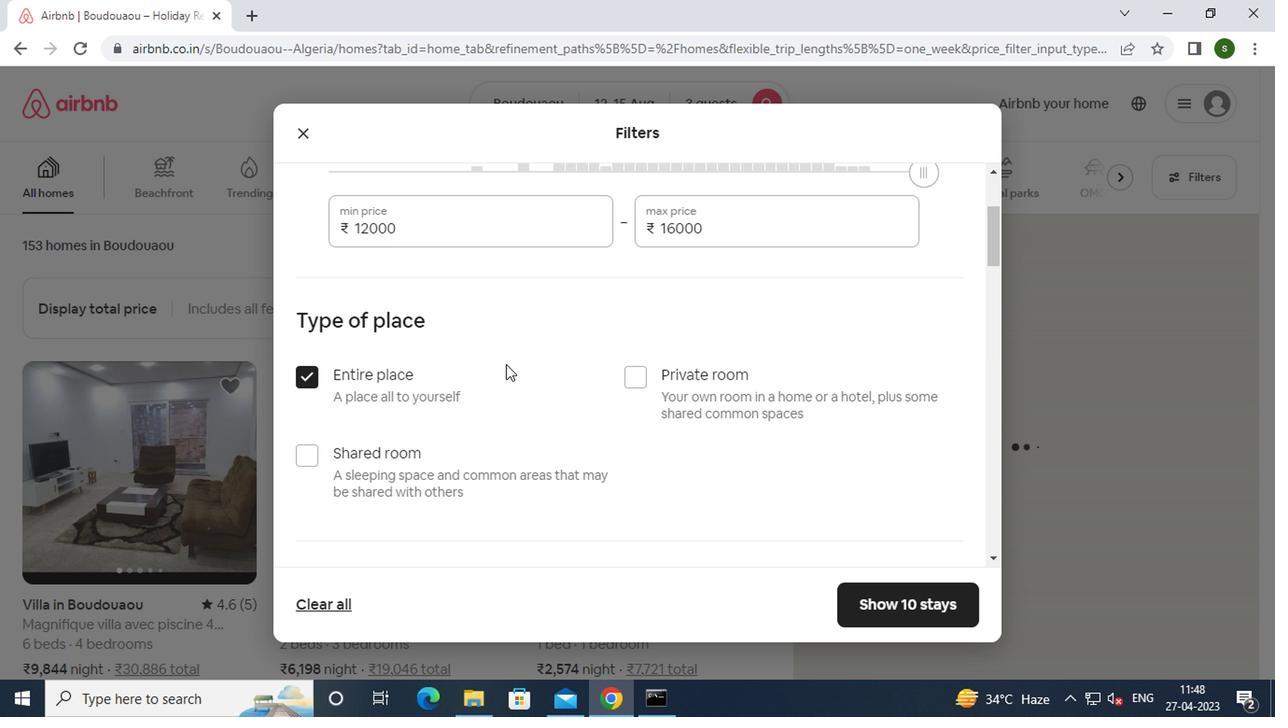 
Action: Mouse scrolled (502, 365) with delta (0, 0)
Screenshot: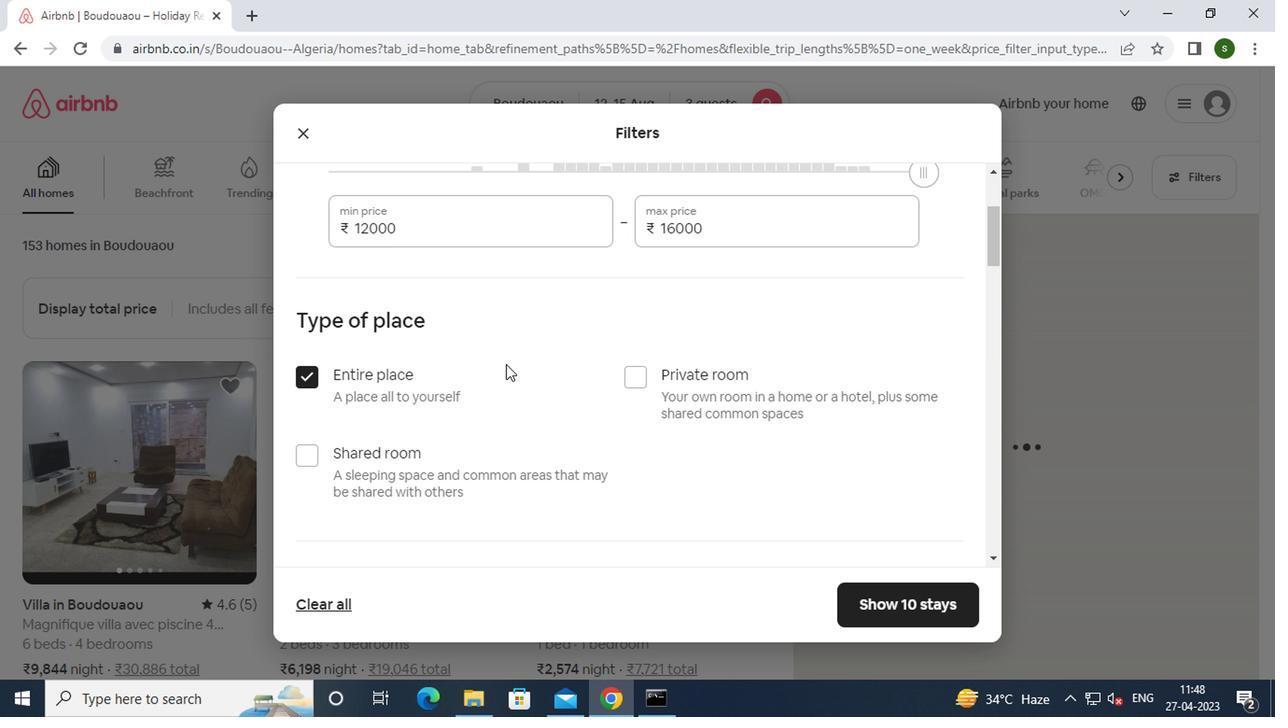 
Action: Mouse scrolled (502, 365) with delta (0, 0)
Screenshot: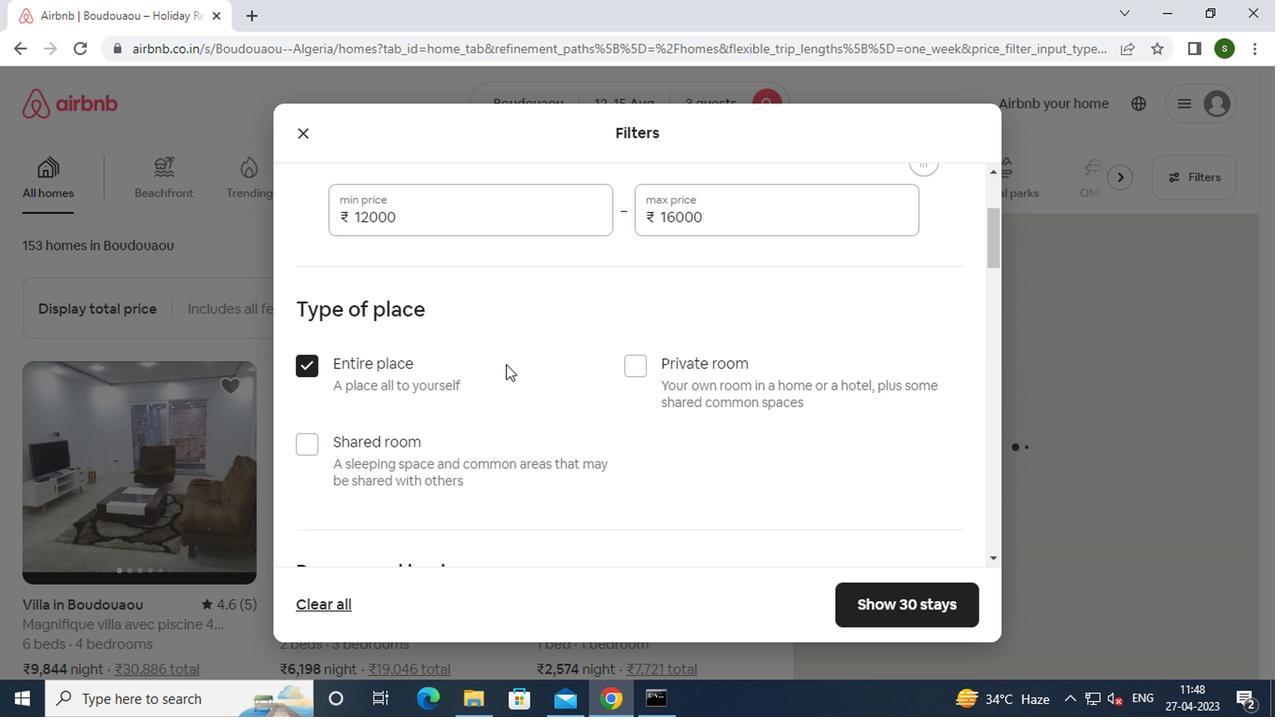 
Action: Mouse moved to (466, 319)
Screenshot: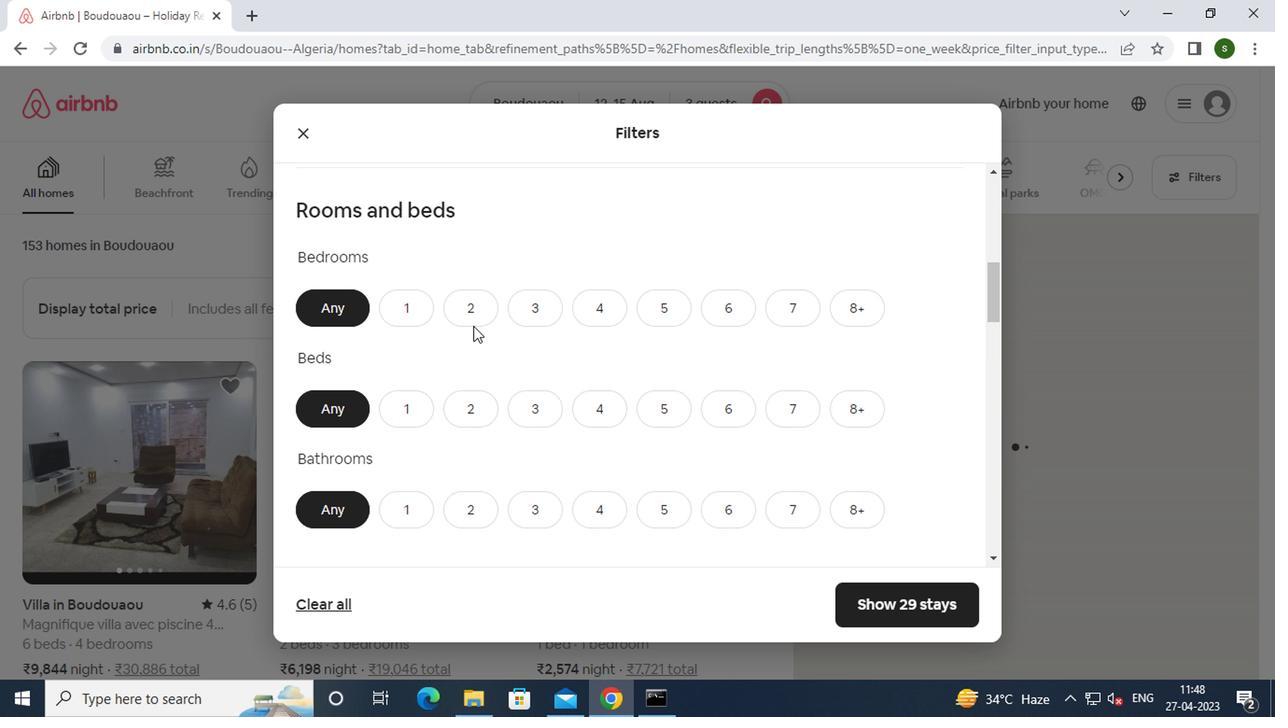 
Action: Mouse pressed left at (466, 319)
Screenshot: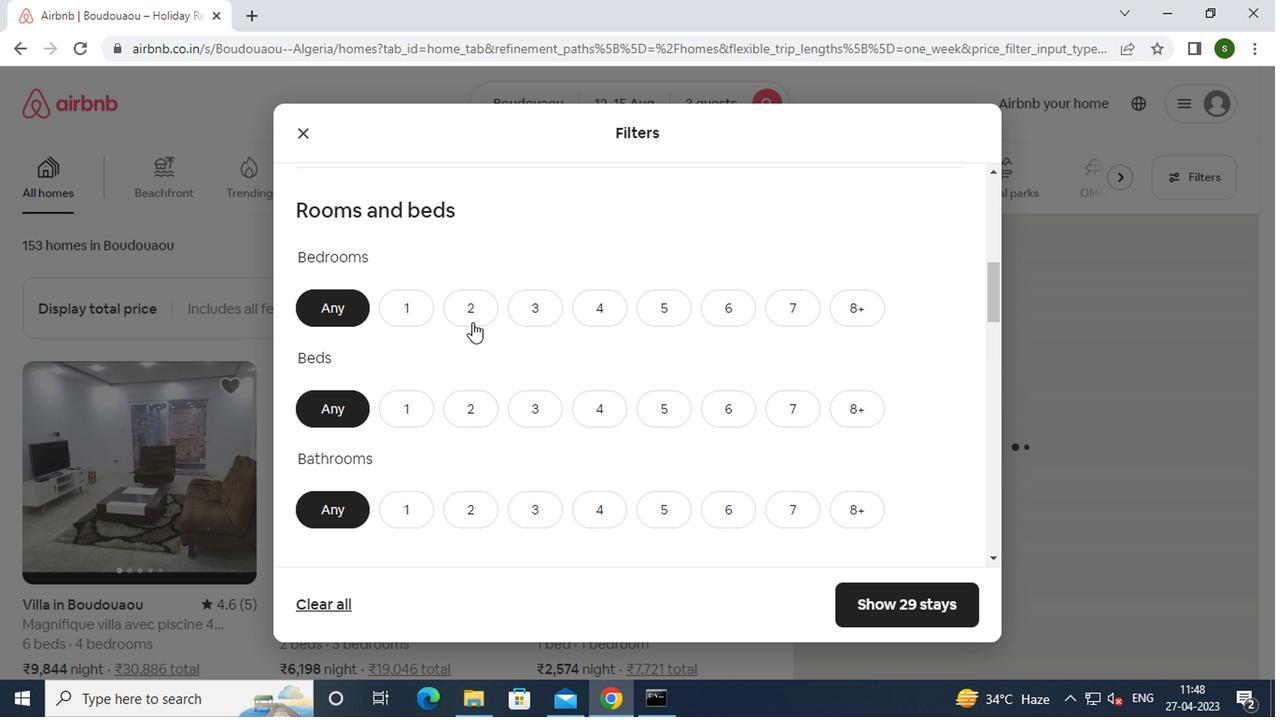 
Action: Mouse moved to (517, 400)
Screenshot: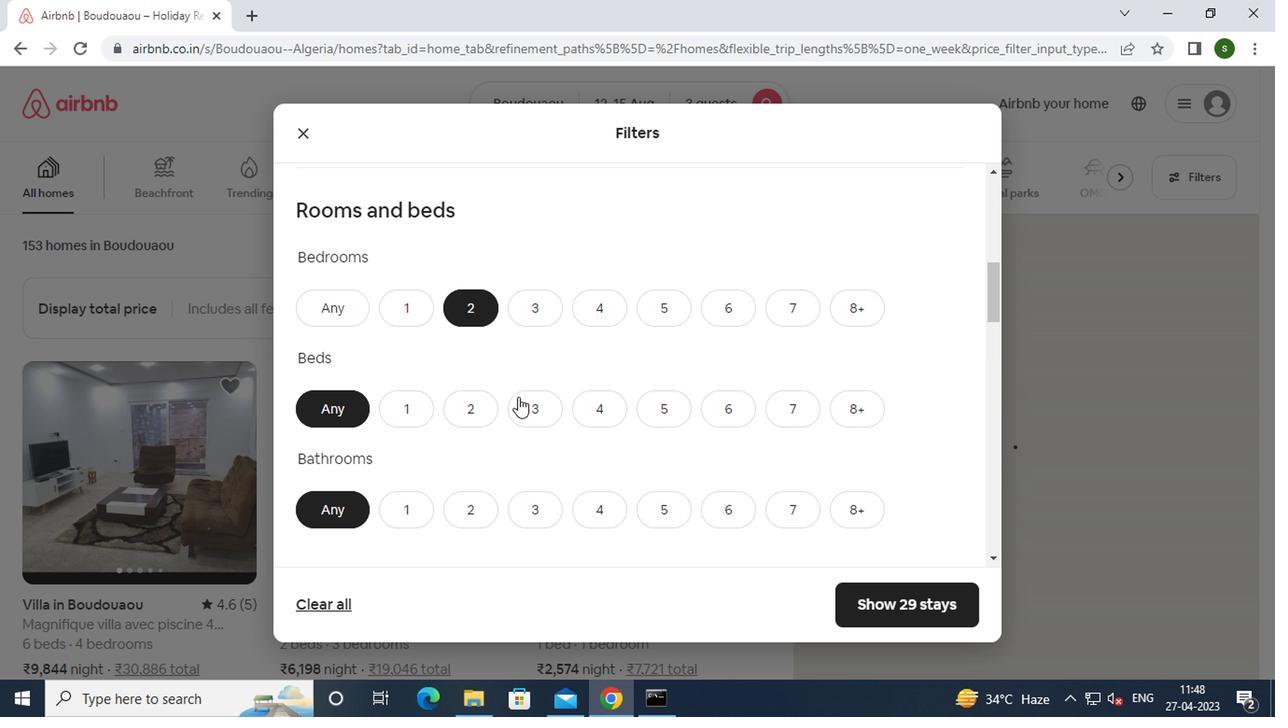 
Action: Mouse pressed left at (517, 400)
Screenshot: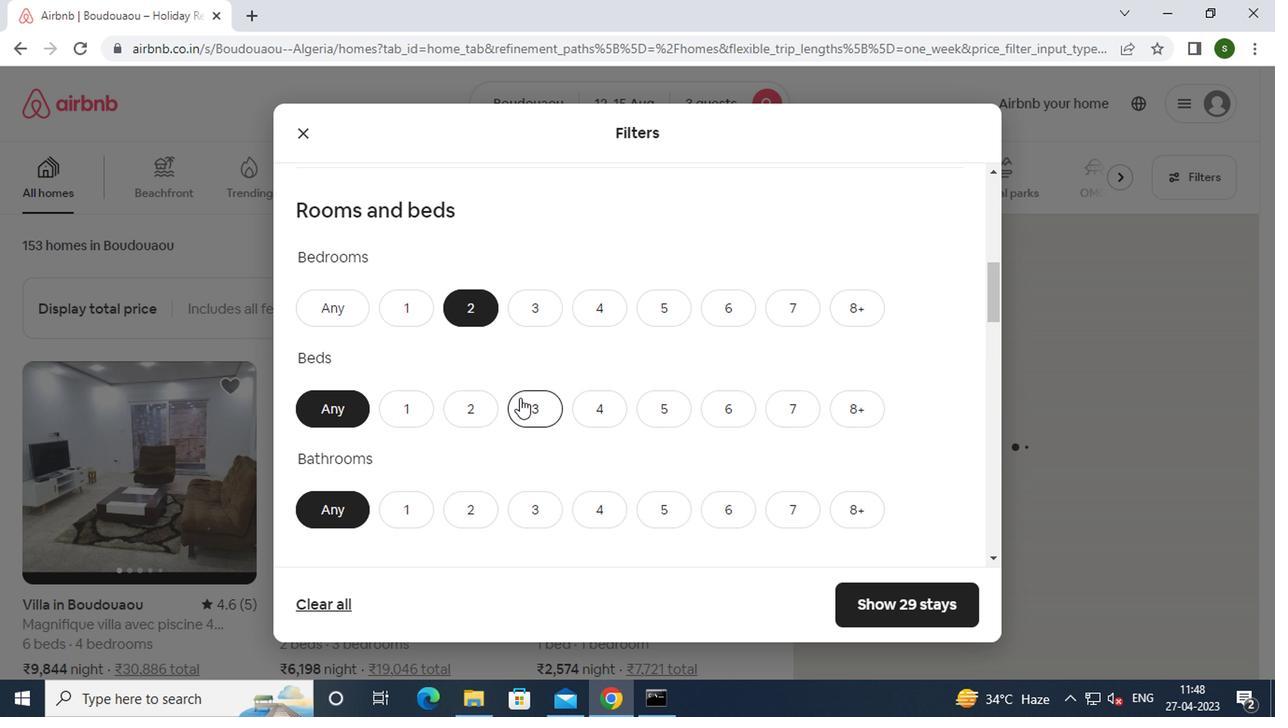 
Action: Mouse scrolled (517, 399) with delta (0, -1)
Screenshot: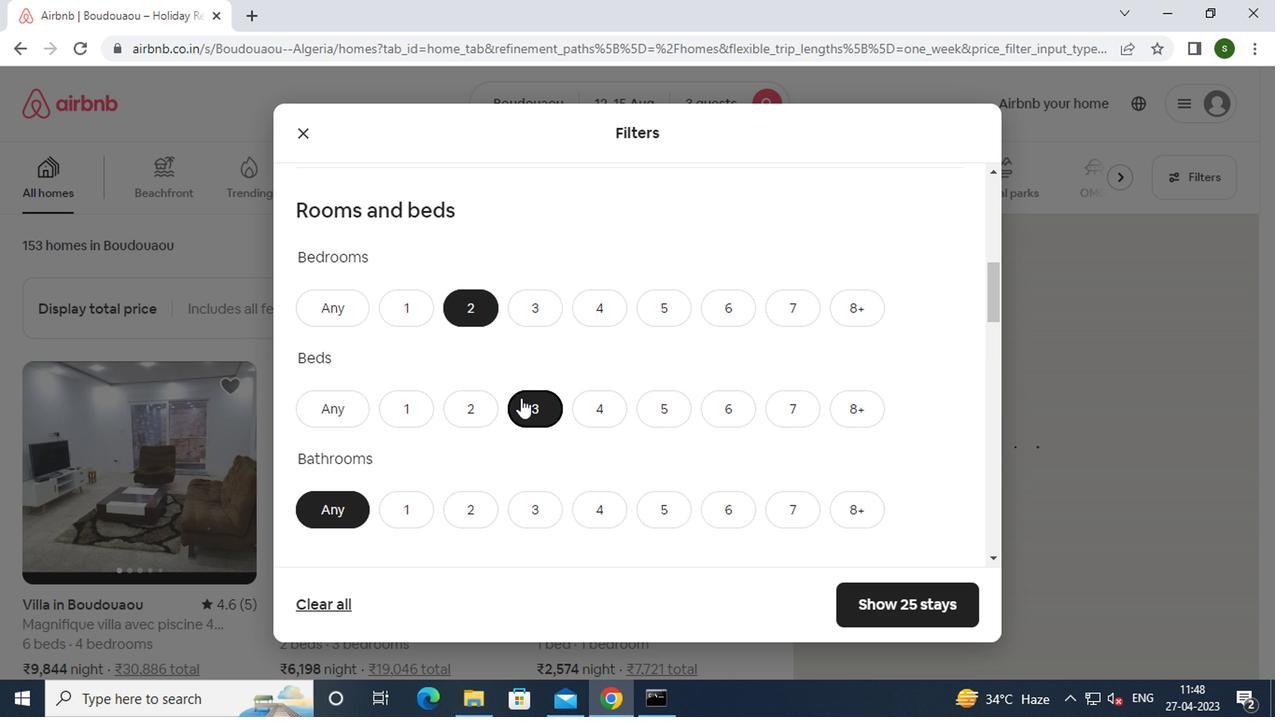 
Action: Mouse moved to (411, 411)
Screenshot: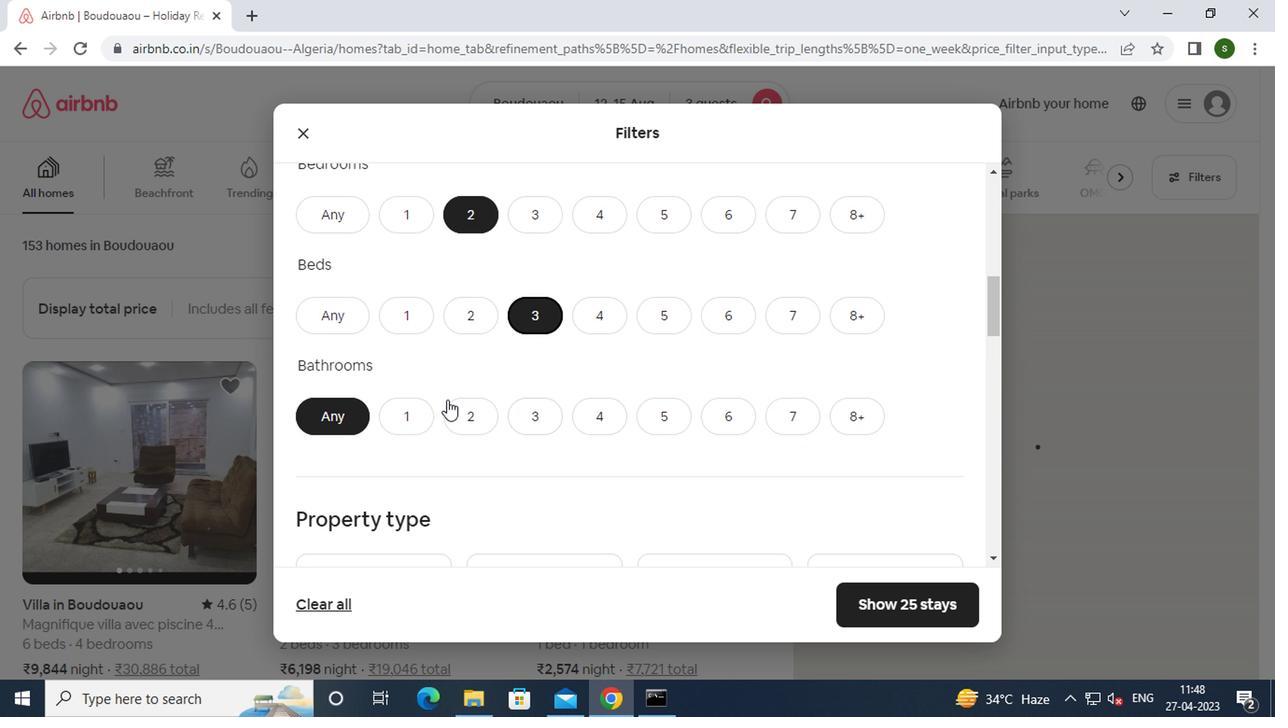 
Action: Mouse pressed left at (411, 411)
Screenshot: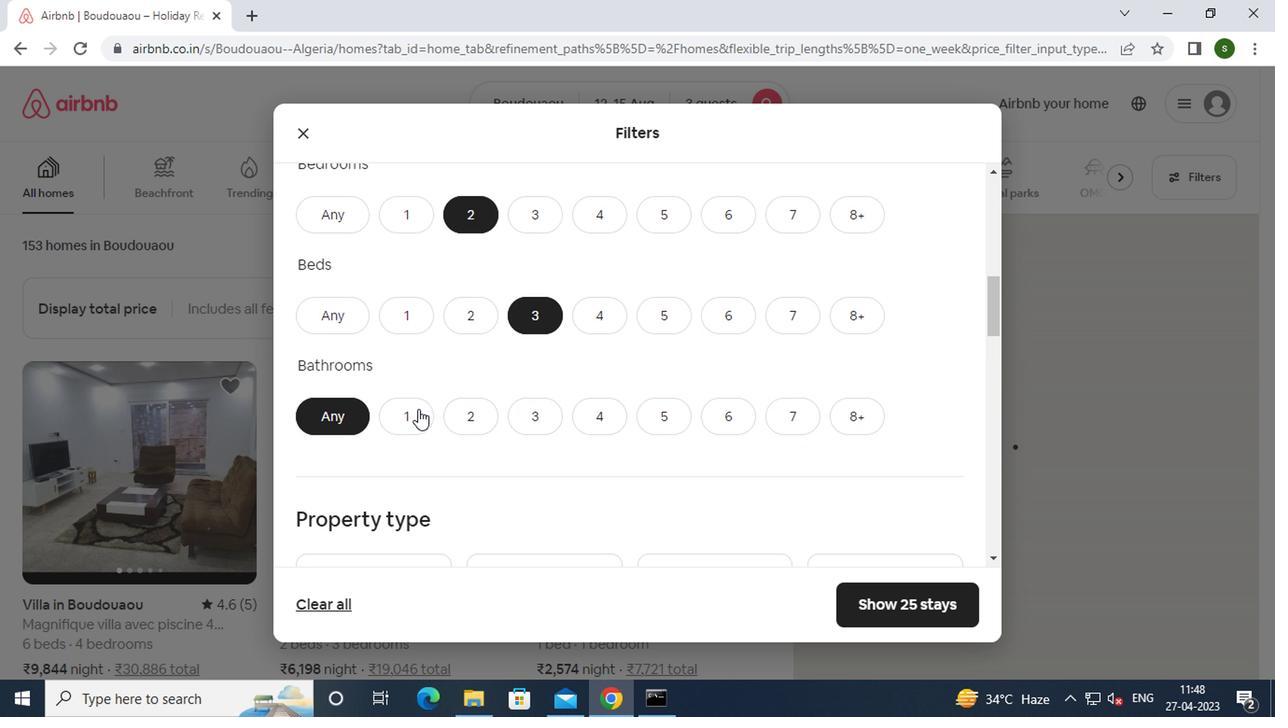 
Action: Mouse moved to (568, 357)
Screenshot: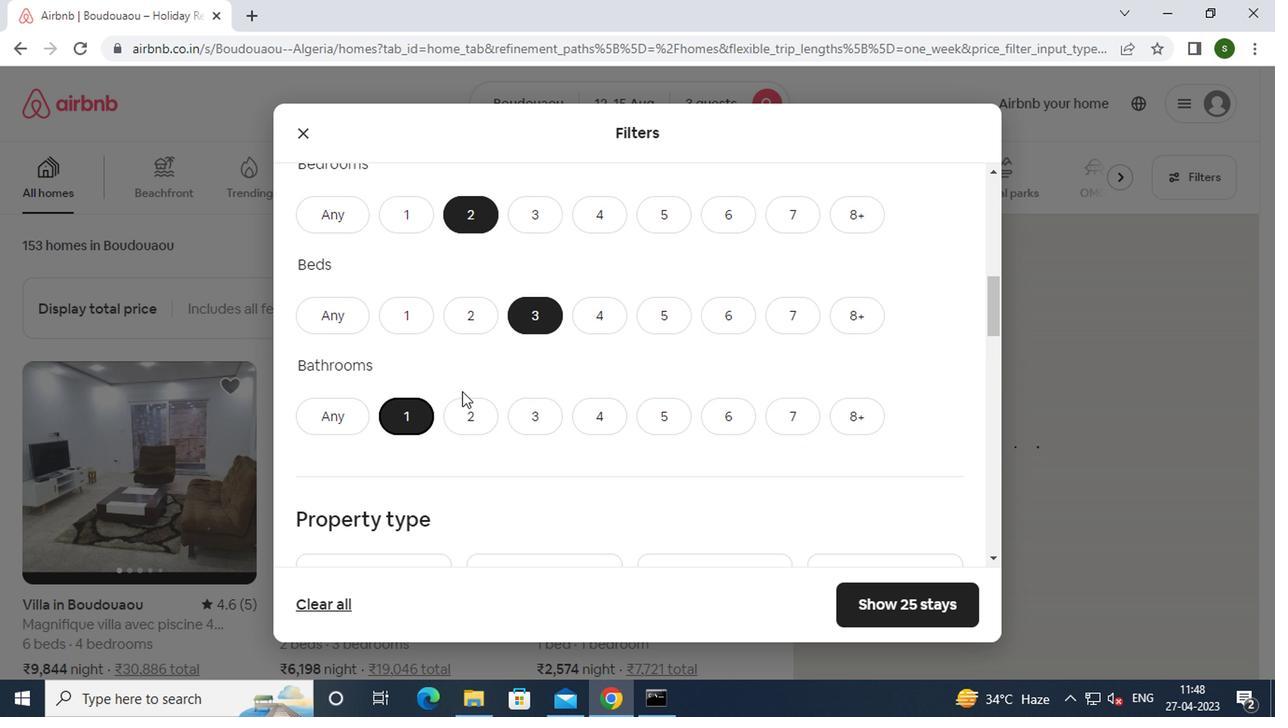
Action: Mouse scrolled (568, 356) with delta (0, 0)
Screenshot: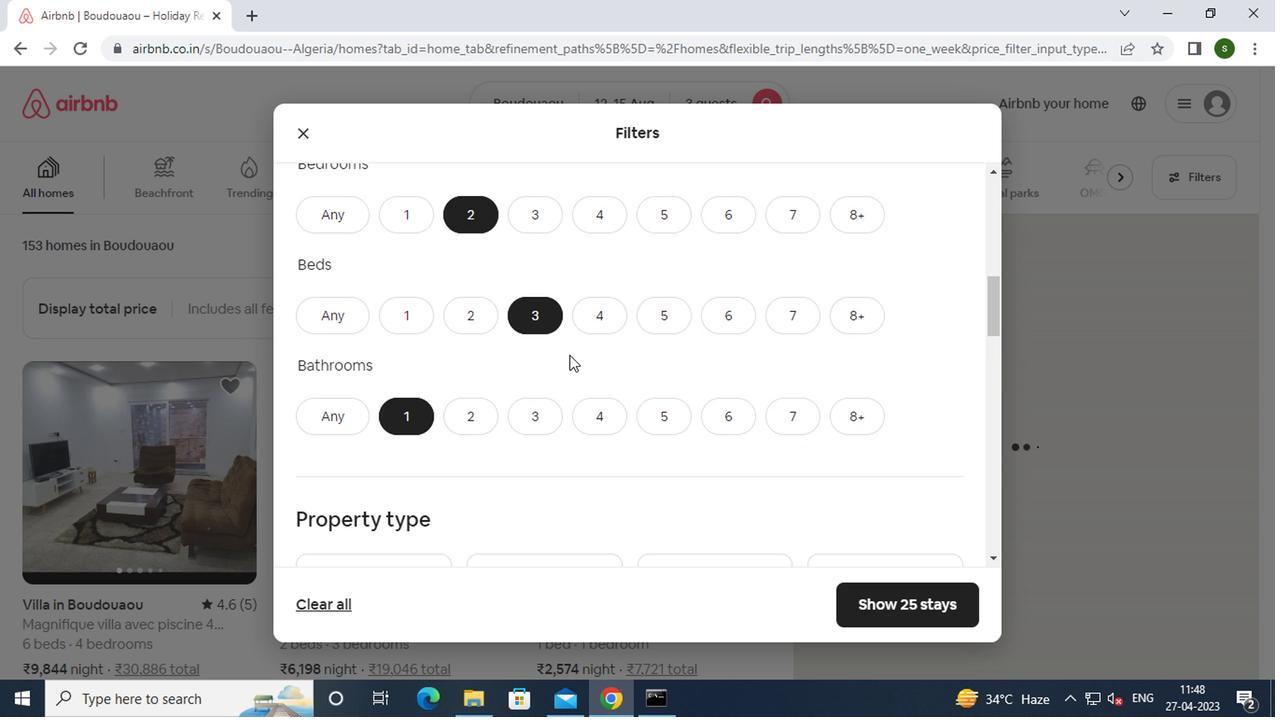 
Action: Mouse scrolled (568, 356) with delta (0, 0)
Screenshot: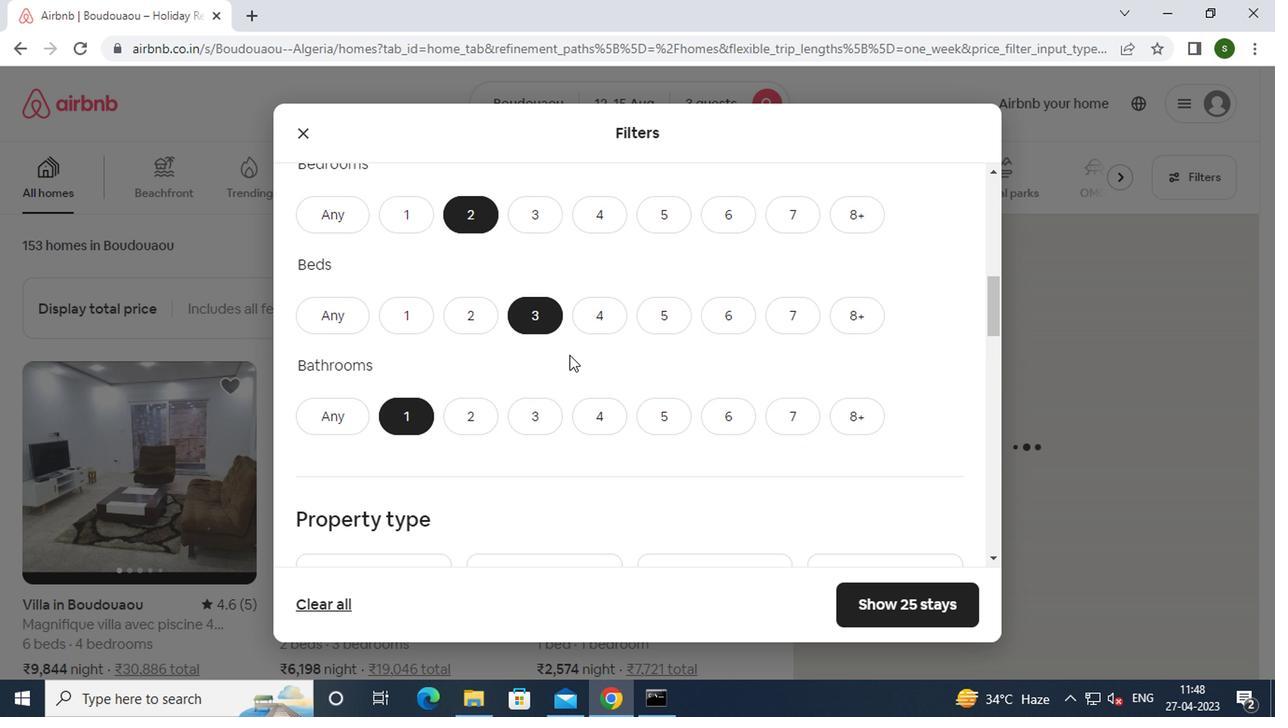 
Action: Mouse moved to (376, 411)
Screenshot: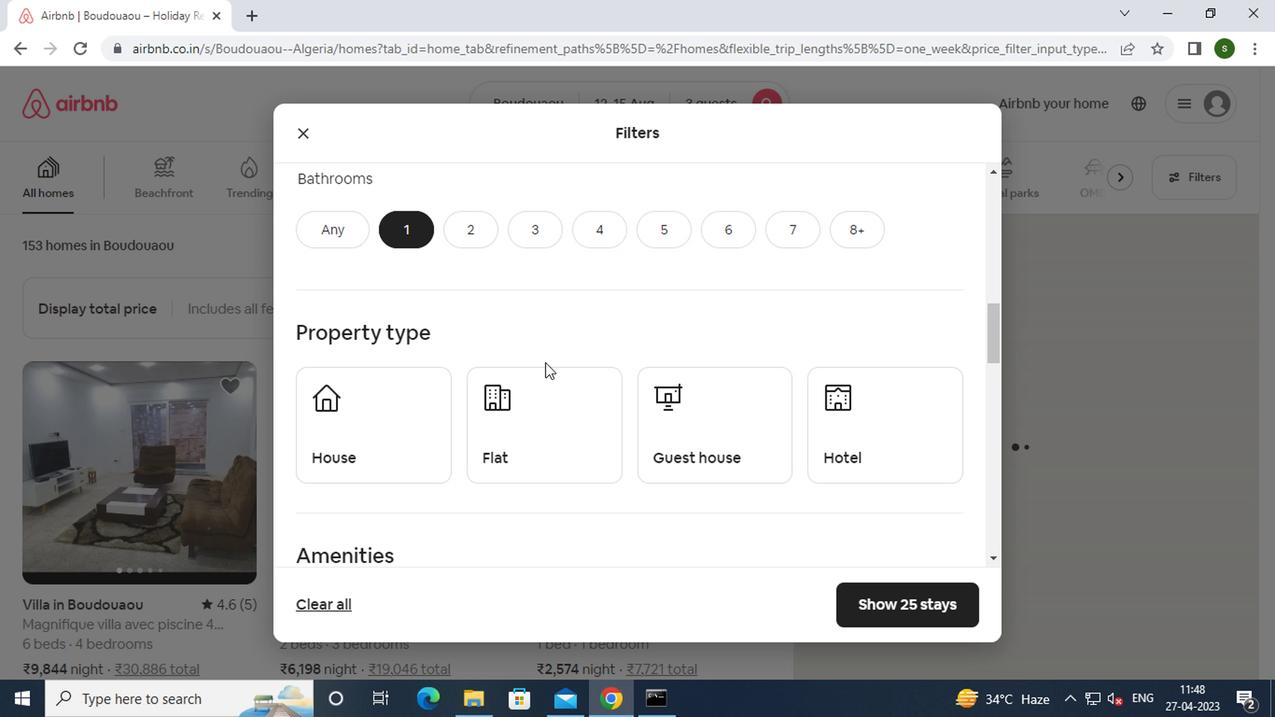 
Action: Mouse pressed left at (376, 411)
Screenshot: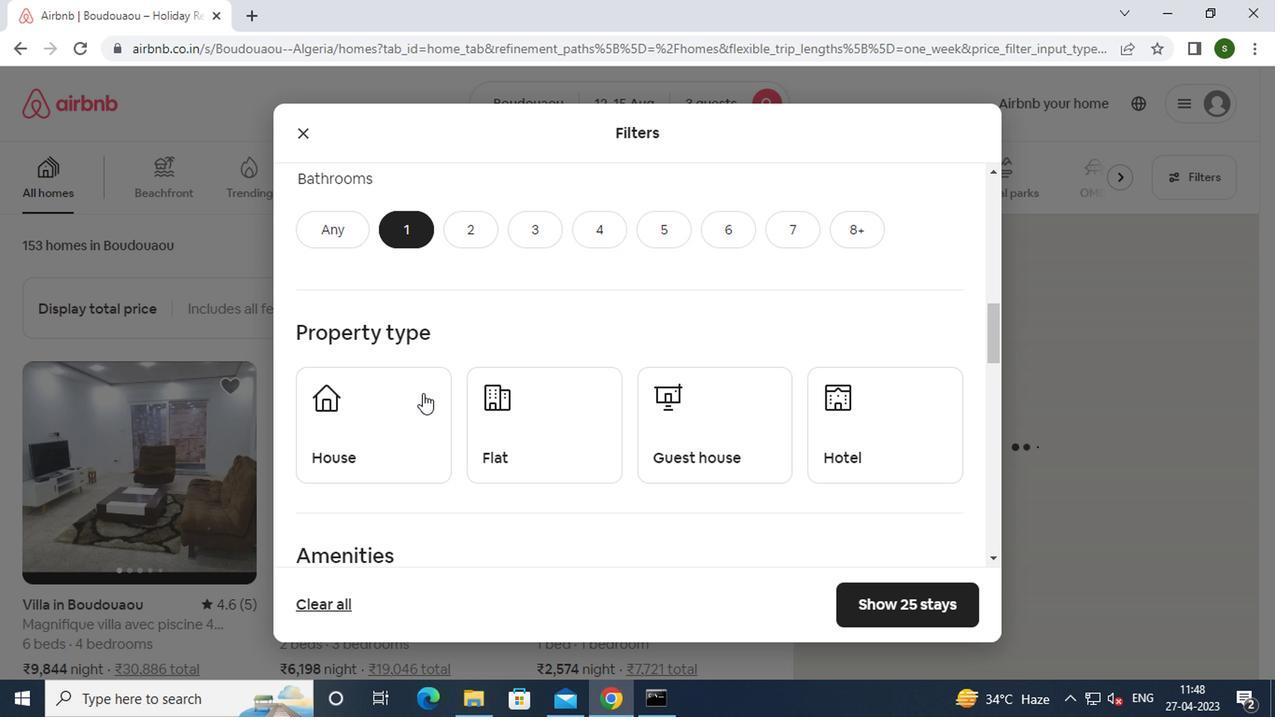 
Action: Mouse moved to (554, 431)
Screenshot: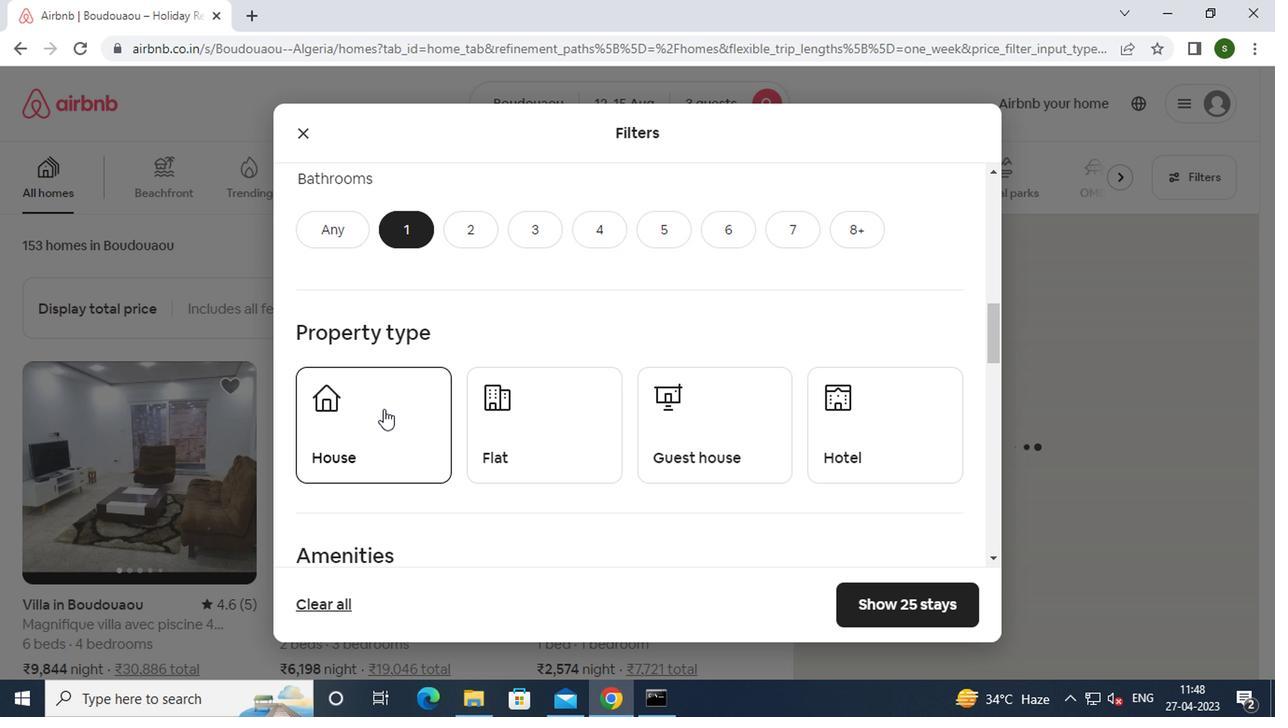 
Action: Mouse pressed left at (554, 431)
Screenshot: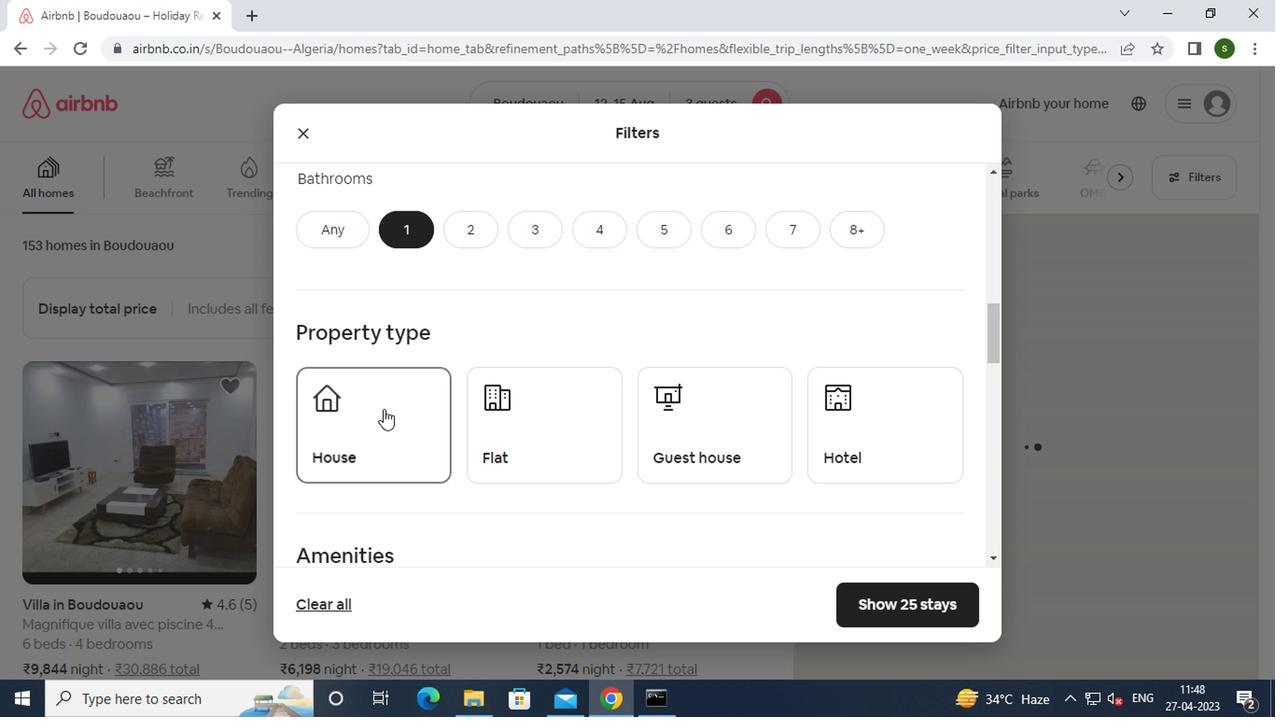 
Action: Mouse moved to (857, 416)
Screenshot: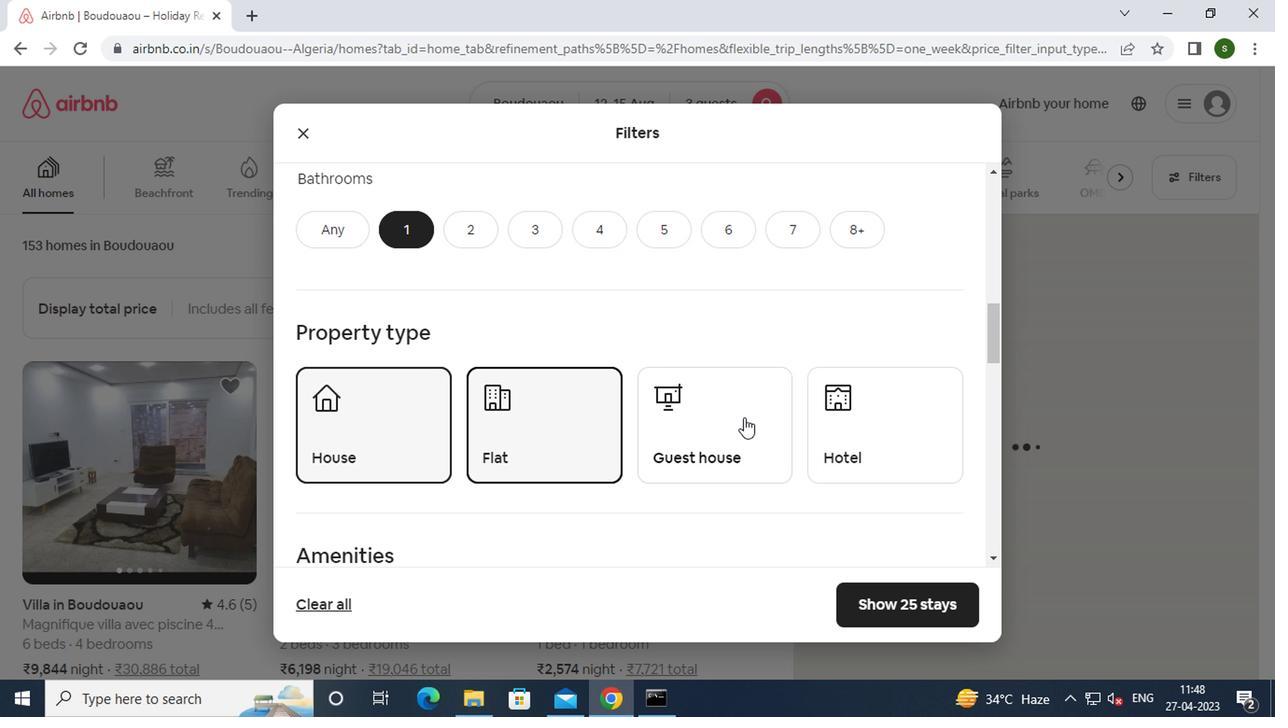 
Action: Mouse pressed left at (857, 416)
Screenshot: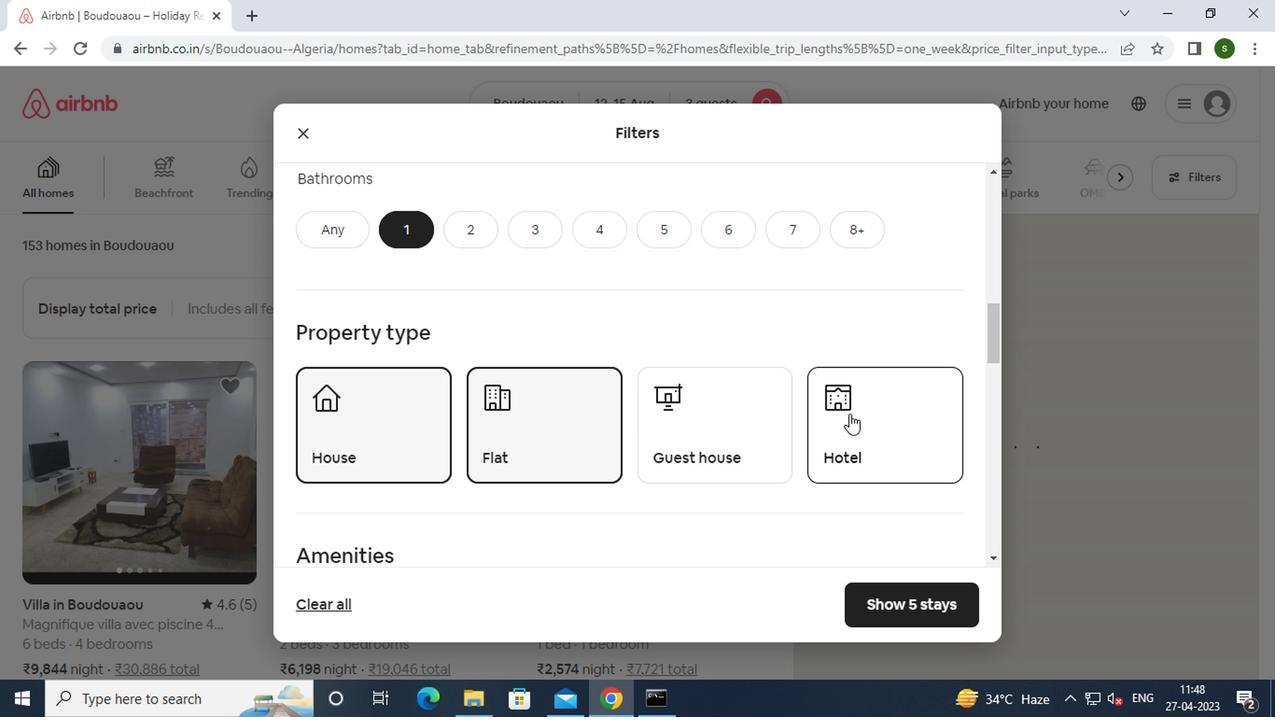 
Action: Mouse moved to (718, 335)
Screenshot: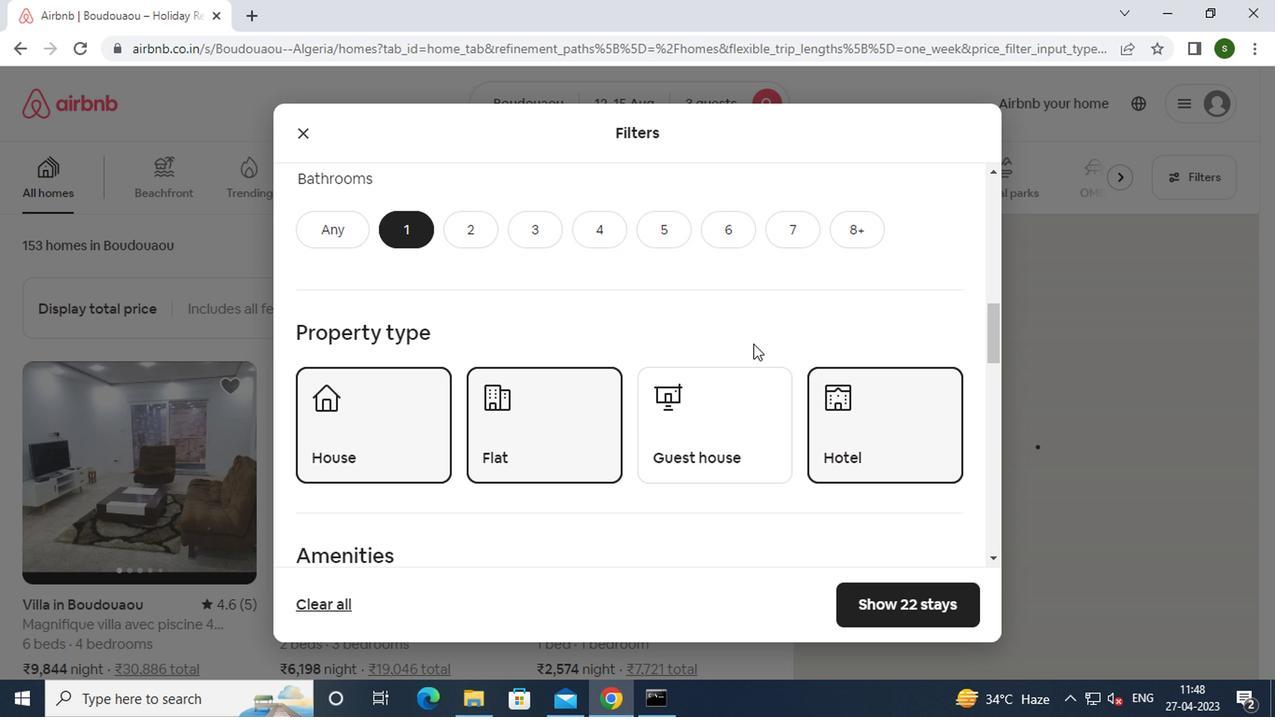 
Action: Mouse scrolled (718, 334) with delta (0, -1)
Screenshot: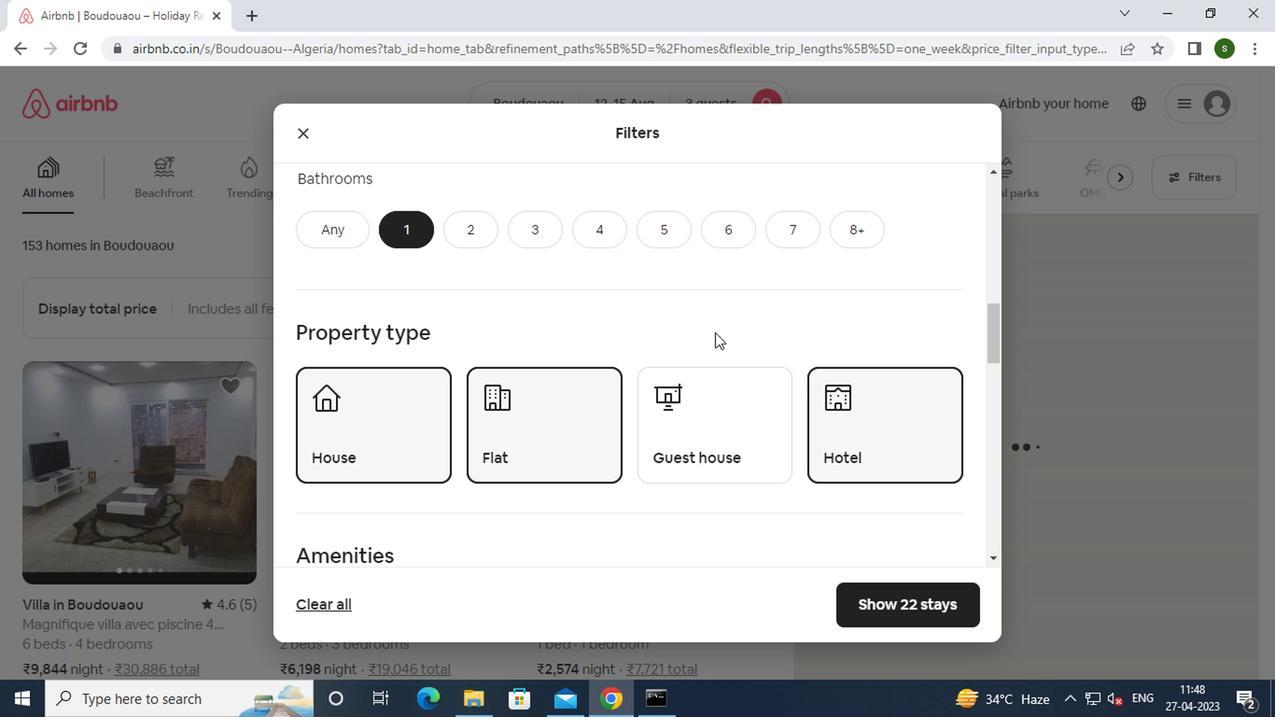
Action: Mouse scrolled (718, 334) with delta (0, -1)
Screenshot: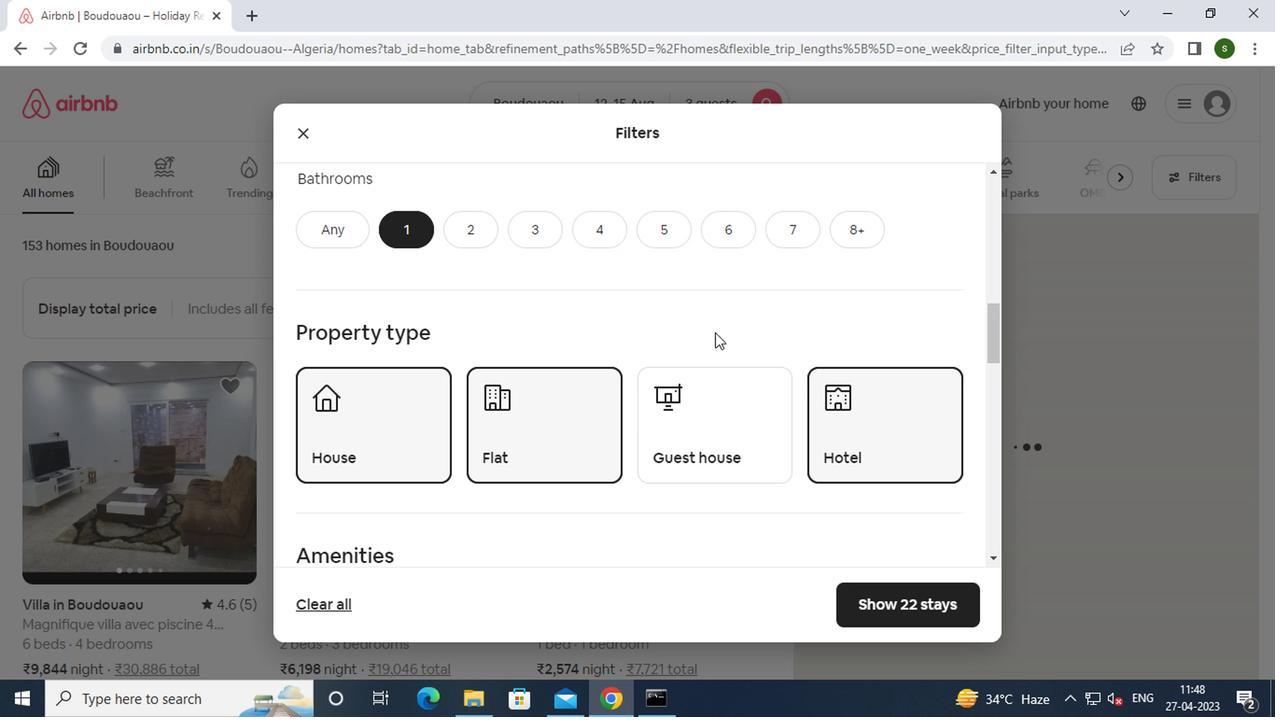
Action: Mouse scrolled (718, 334) with delta (0, -1)
Screenshot: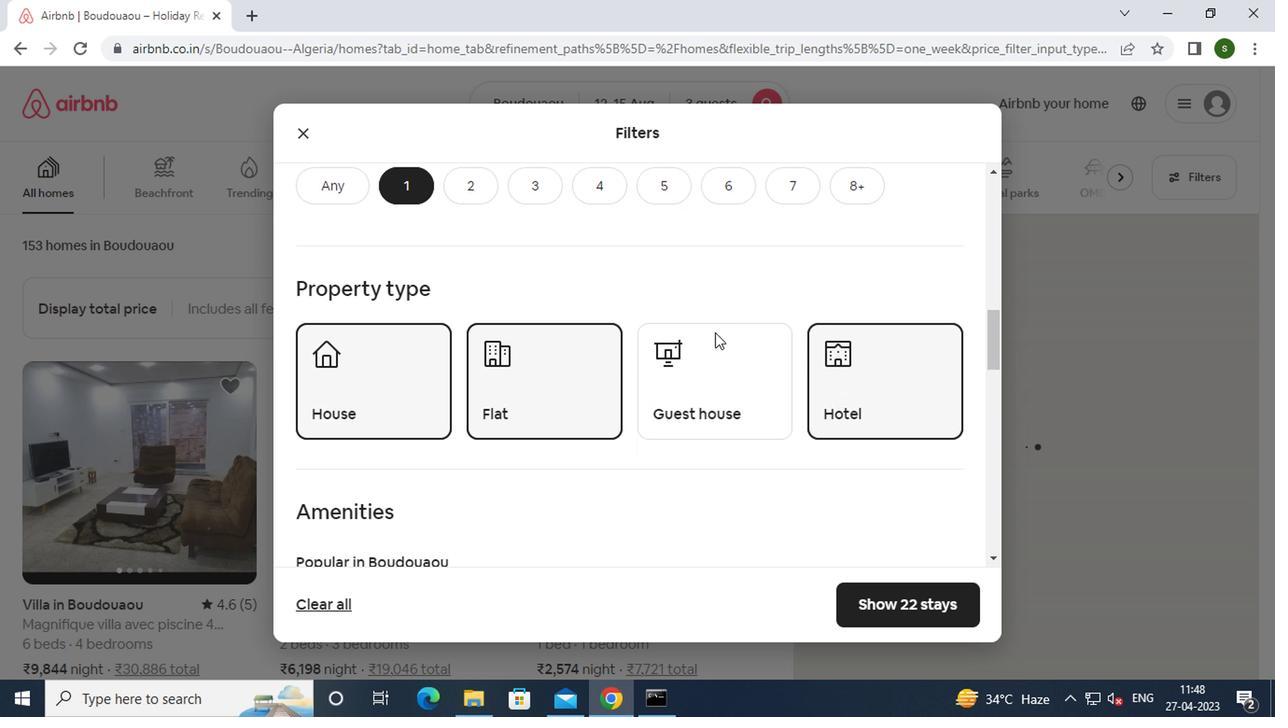 
Action: Mouse moved to (419, 413)
Screenshot: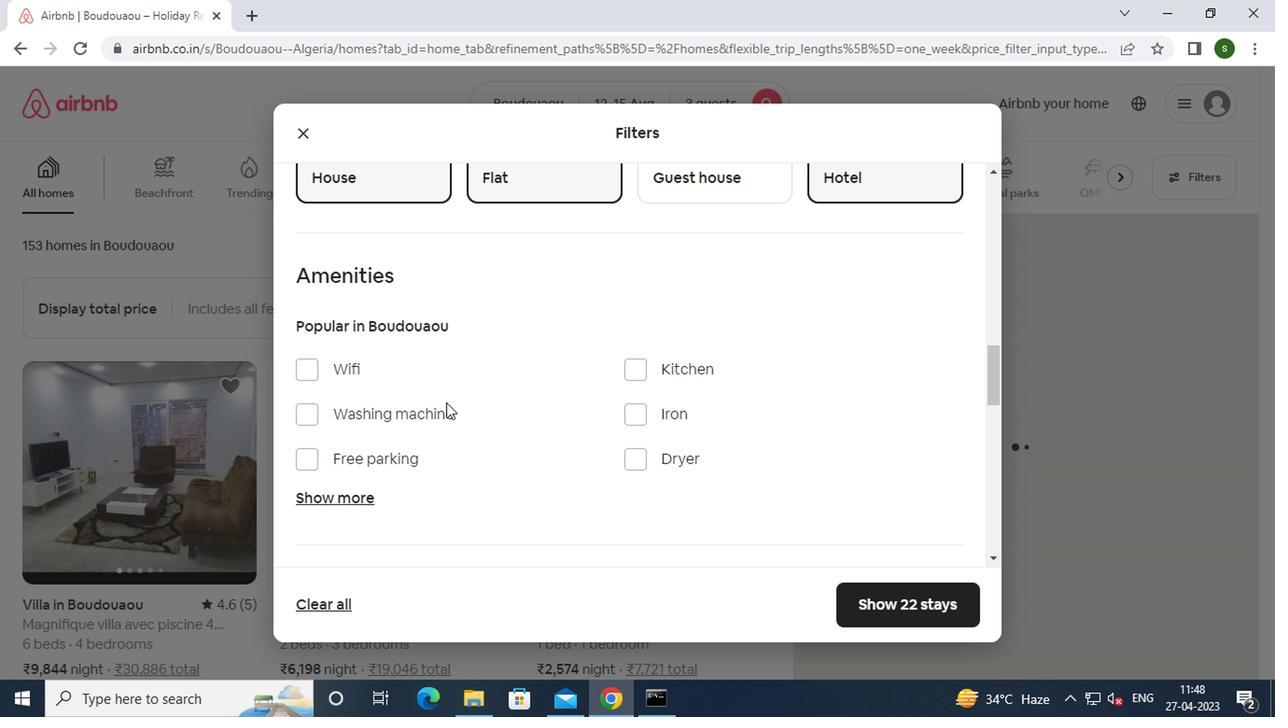 
Action: Mouse pressed left at (419, 413)
Screenshot: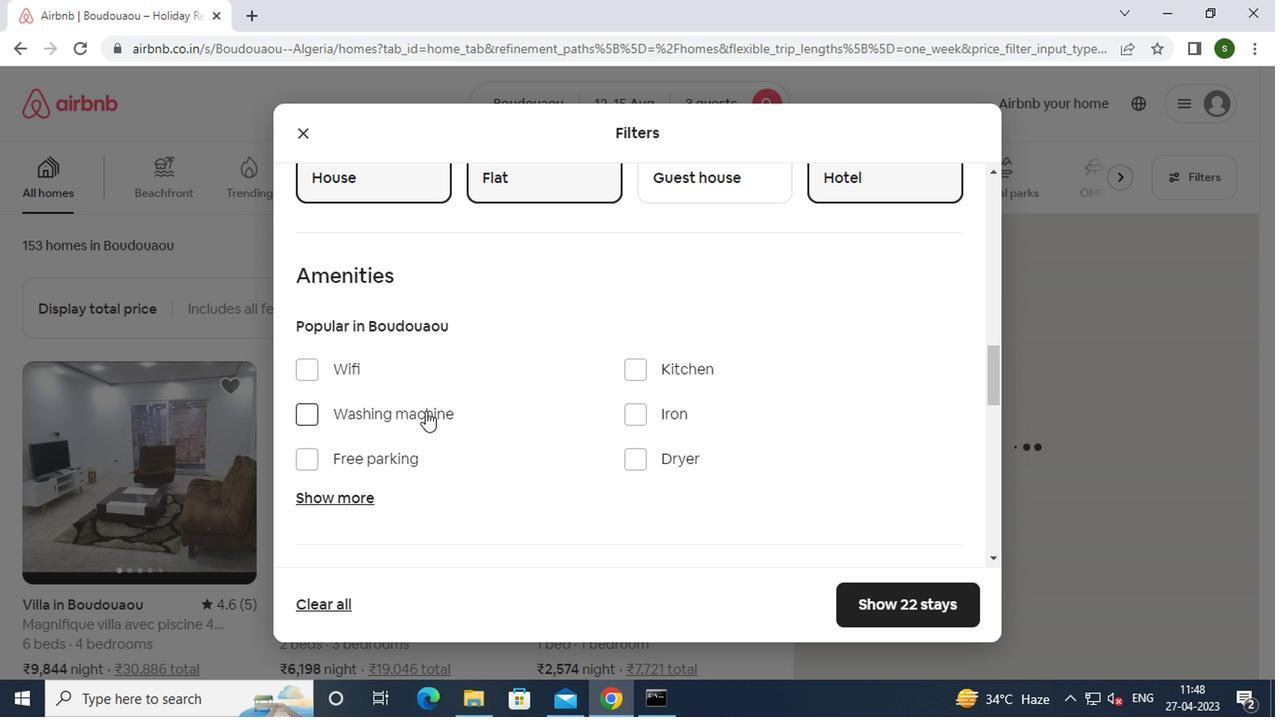 
Action: Mouse moved to (703, 407)
Screenshot: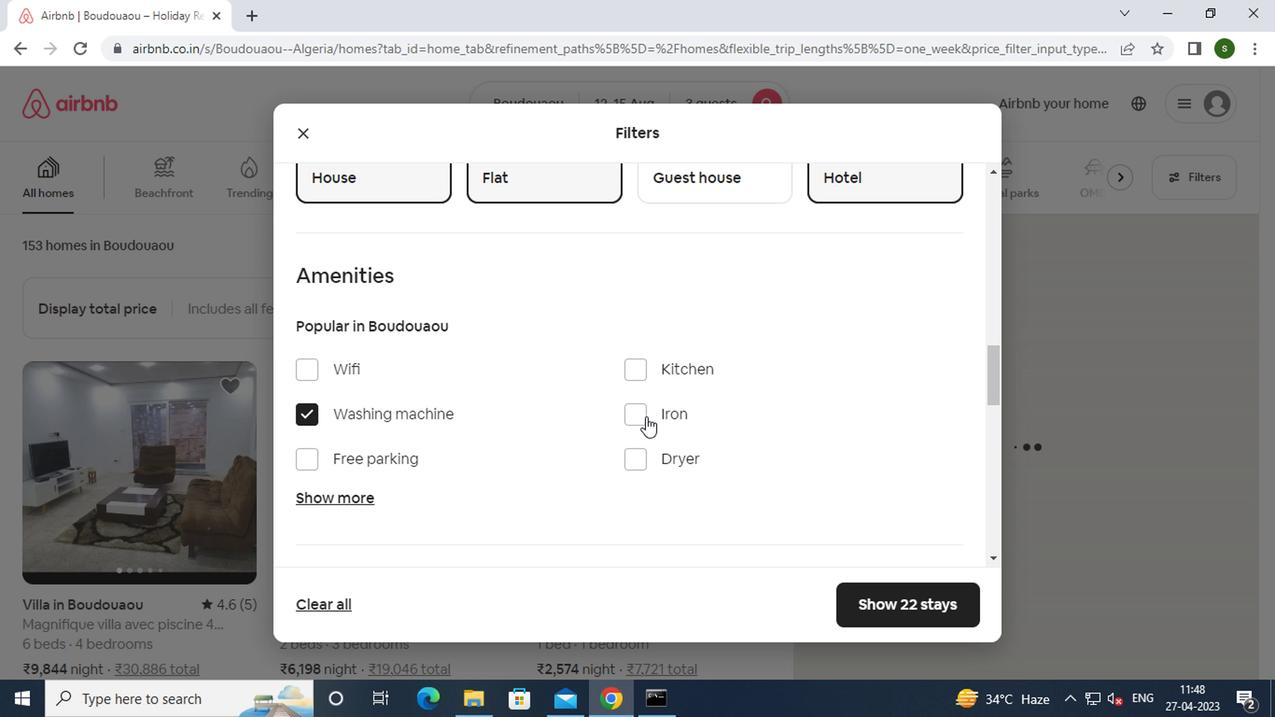 
Action: Mouse scrolled (703, 407) with delta (0, 0)
Screenshot: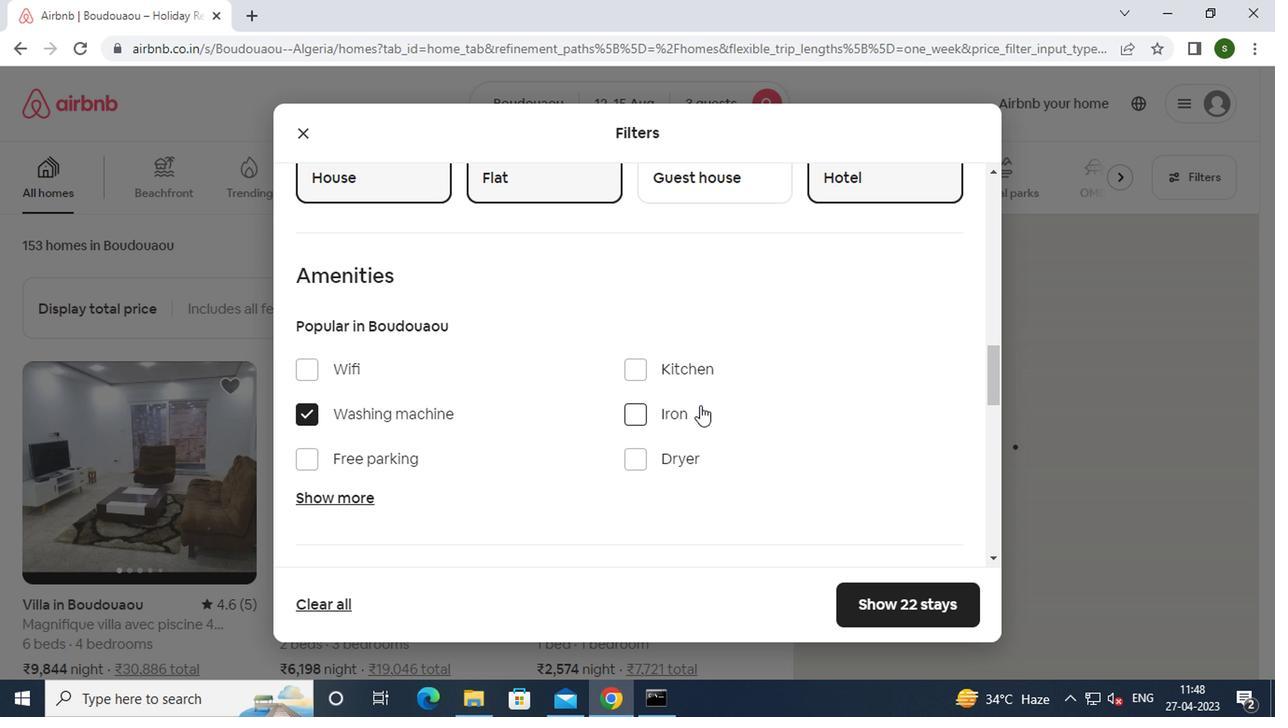 
Action: Mouse moved to (703, 407)
Screenshot: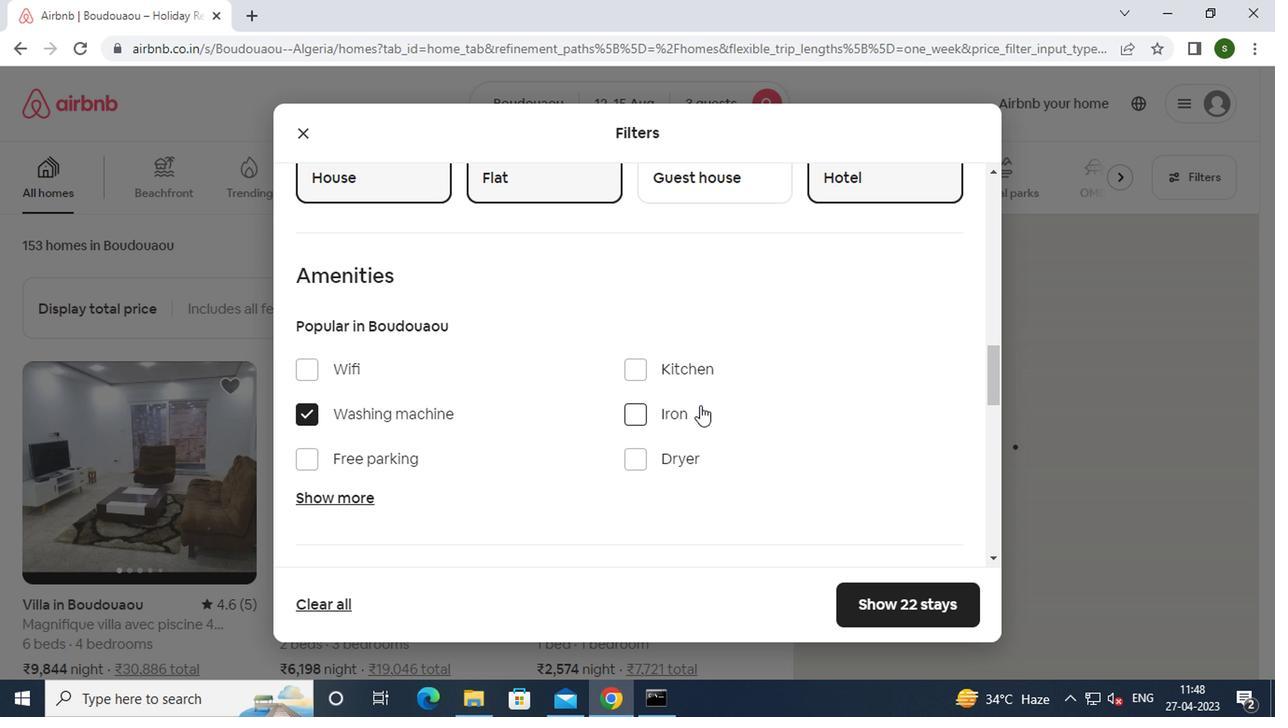 
Action: Mouse scrolled (703, 405) with delta (0, -1)
Screenshot: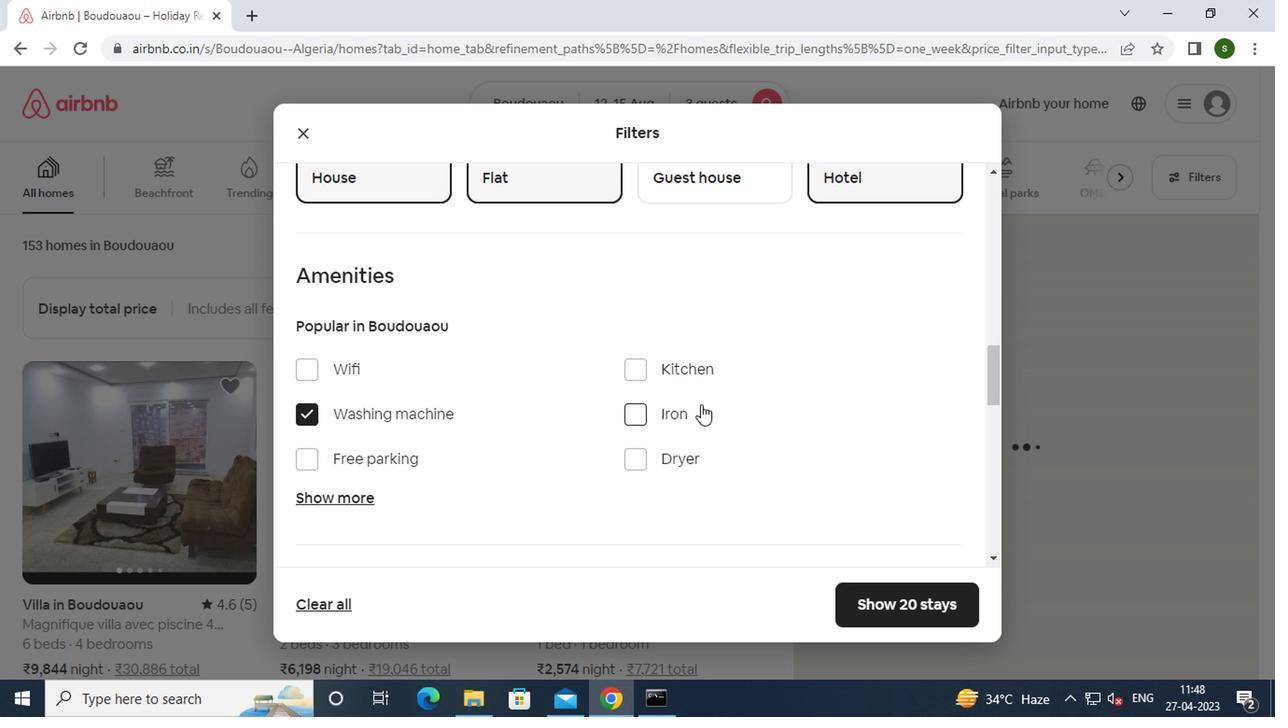 
Action: Mouse scrolled (703, 405) with delta (0, -1)
Screenshot: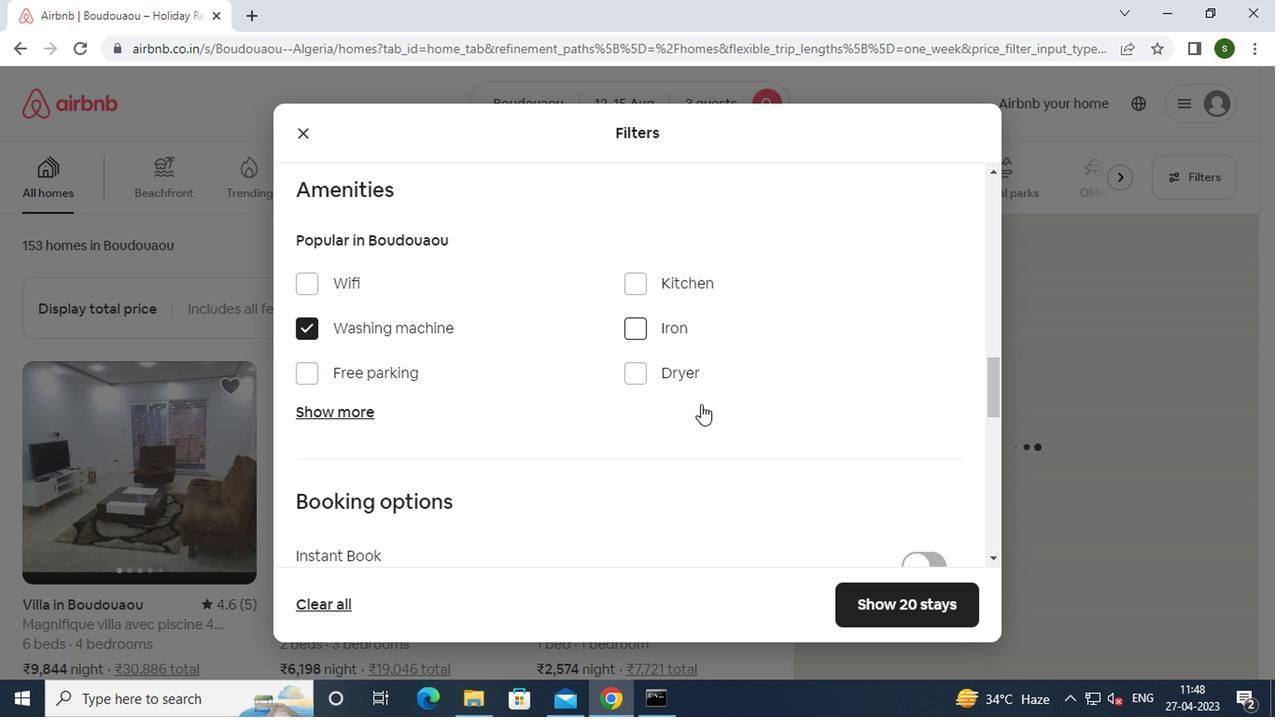 
Action: Mouse scrolled (703, 405) with delta (0, -1)
Screenshot: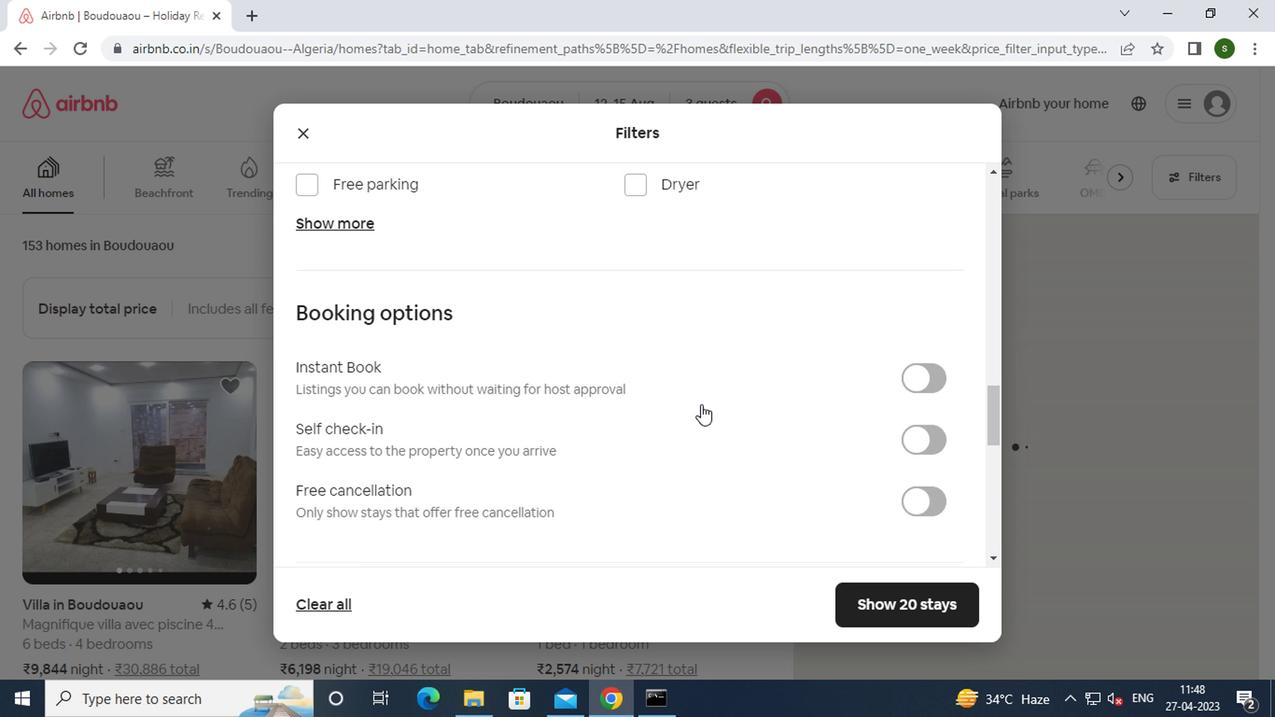 
Action: Mouse moved to (927, 334)
Screenshot: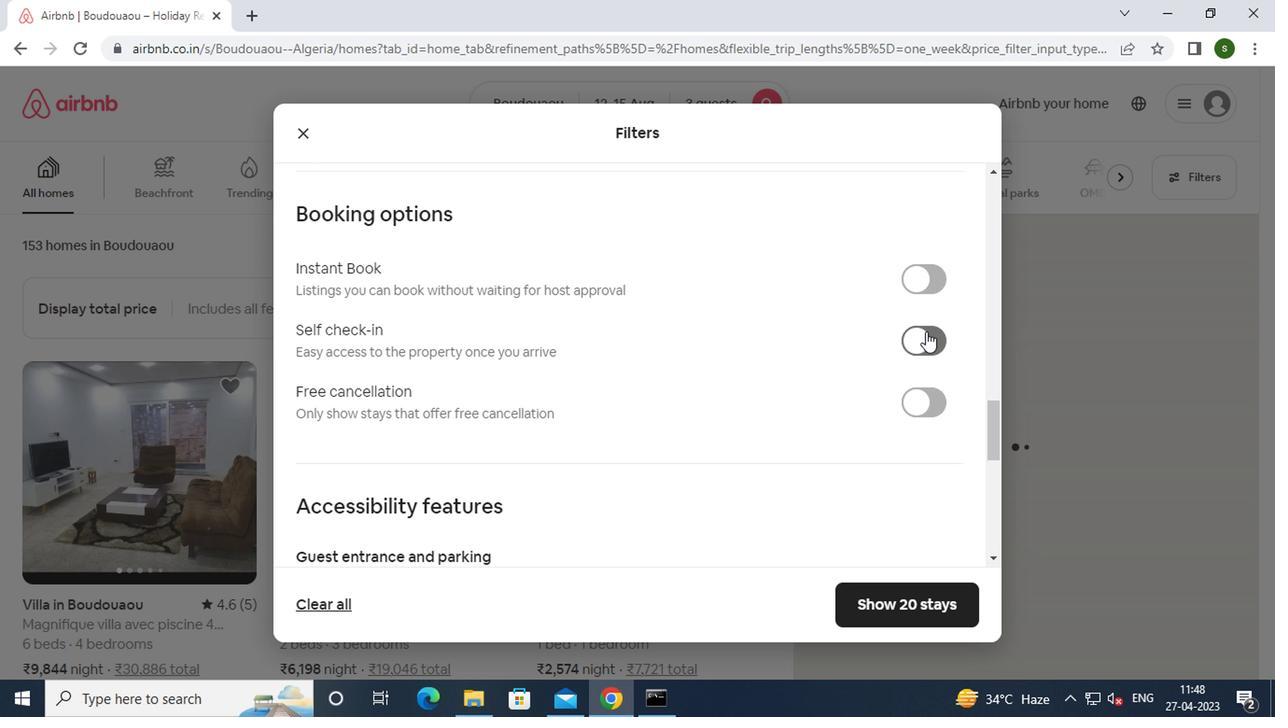 
Action: Mouse pressed left at (927, 334)
Screenshot: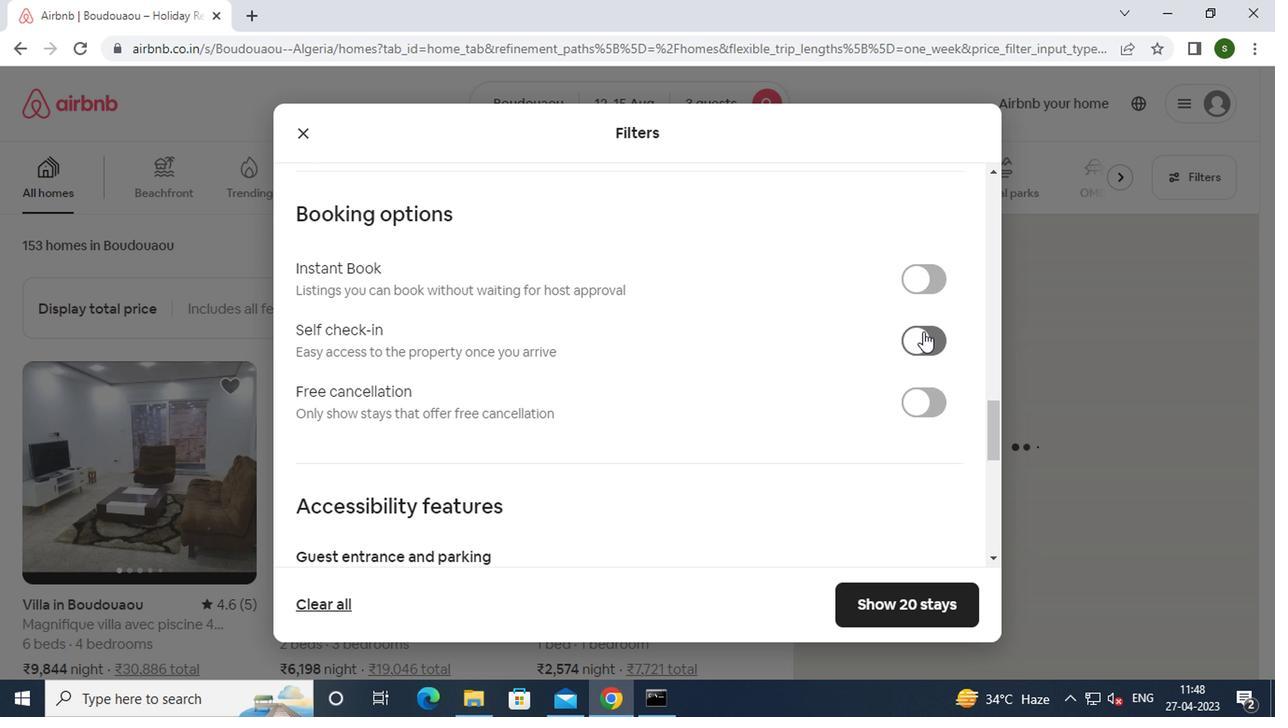 
Action: Mouse moved to (919, 597)
Screenshot: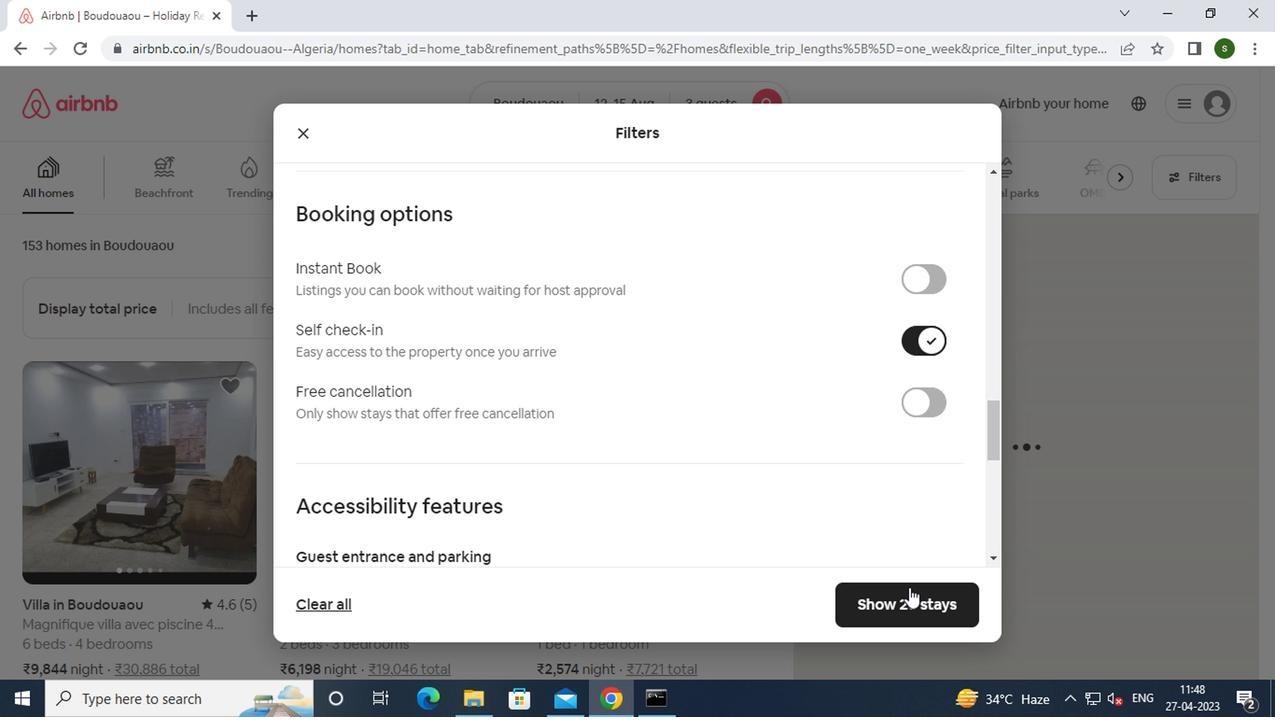 
Action: Mouse pressed left at (919, 597)
Screenshot: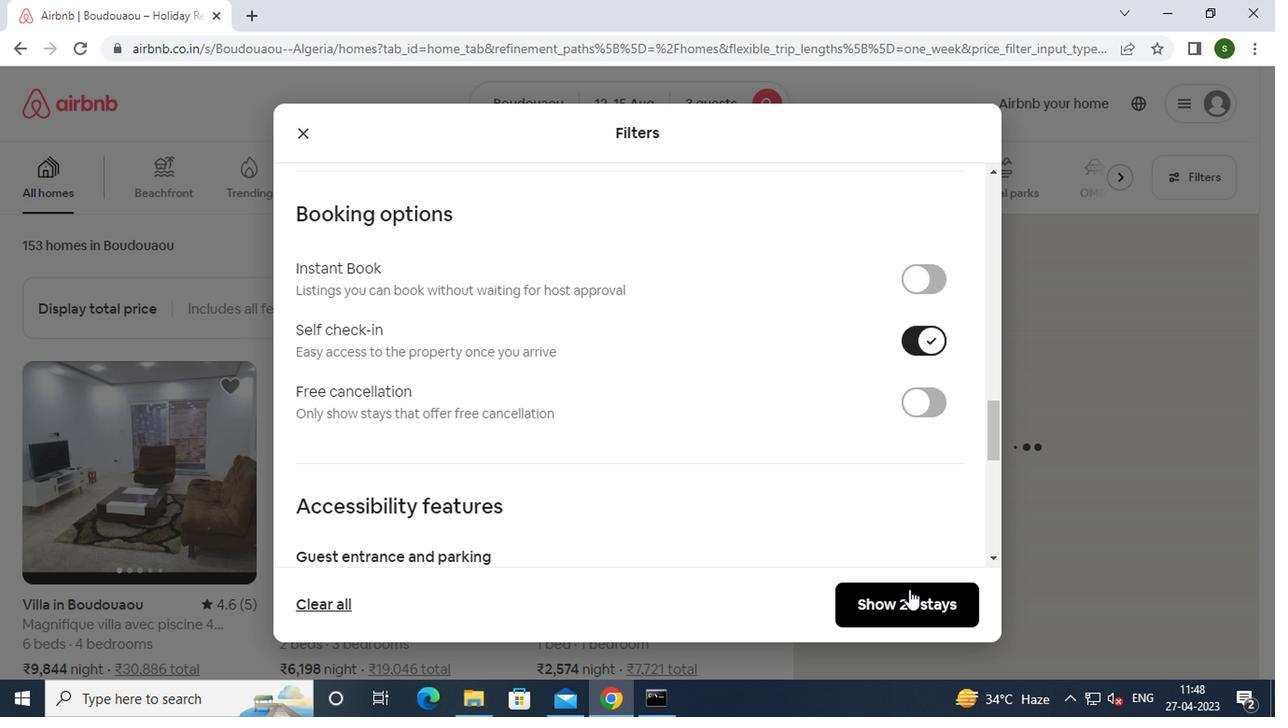 
Action: Mouse moved to (743, 416)
Screenshot: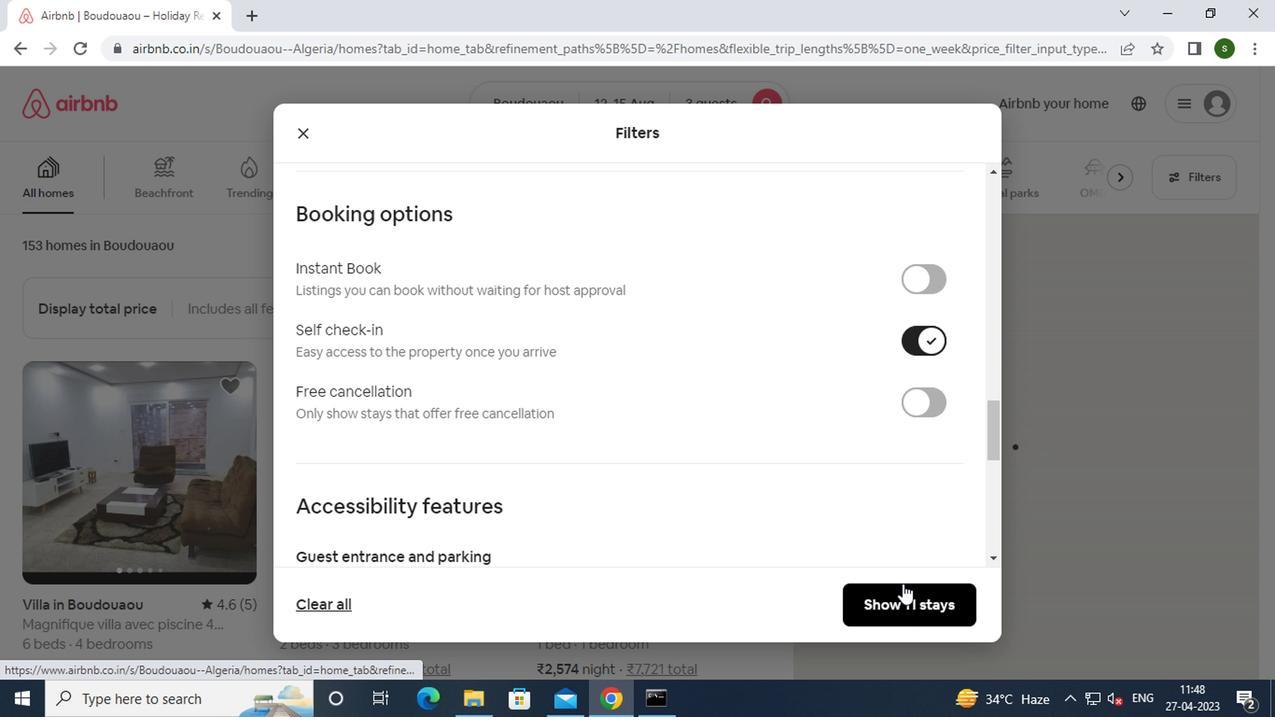 
